 Task:  Click on Racing  Cup Series In the Cup Series click on  Pick Sheet Add name Ella Davis and  Email softage.5@softage.net In group 1 choose #24 William Byron In group 2 choose #5 Kyle Larson In group 3 choose #47 Ricky Stenhouse Jr In group 4 choose #54 Ty Gibbs In group 5 choose #43 Erik Jones Winning Manufacturer choose Ford In Tie Breaker choose #9 Chase Elliott Bonous driver choose #4 Kevin Harvick Submit pick sheet
Action: Mouse moved to (378, 207)
Screenshot: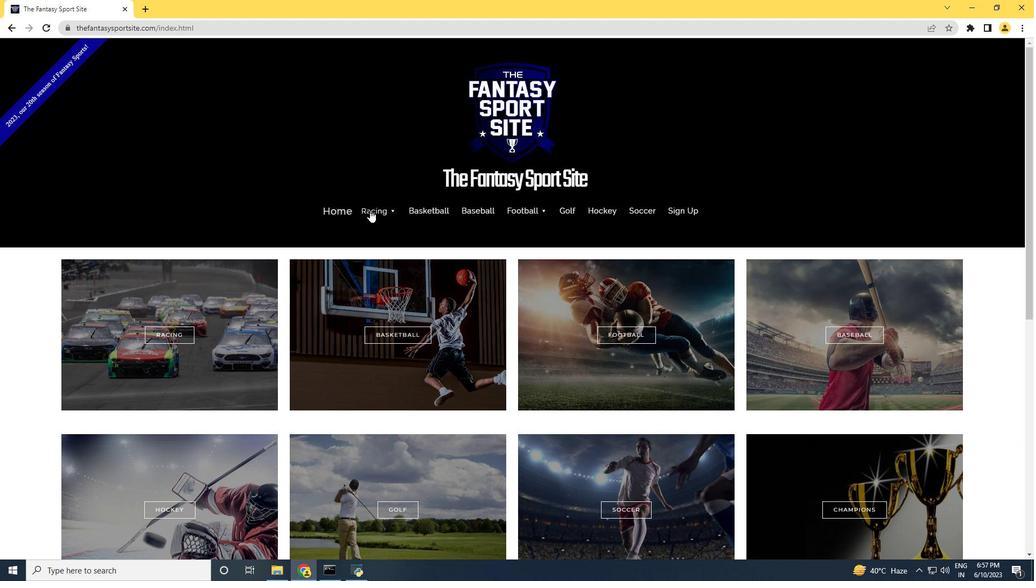
Action: Mouse pressed left at (378, 207)
Screenshot: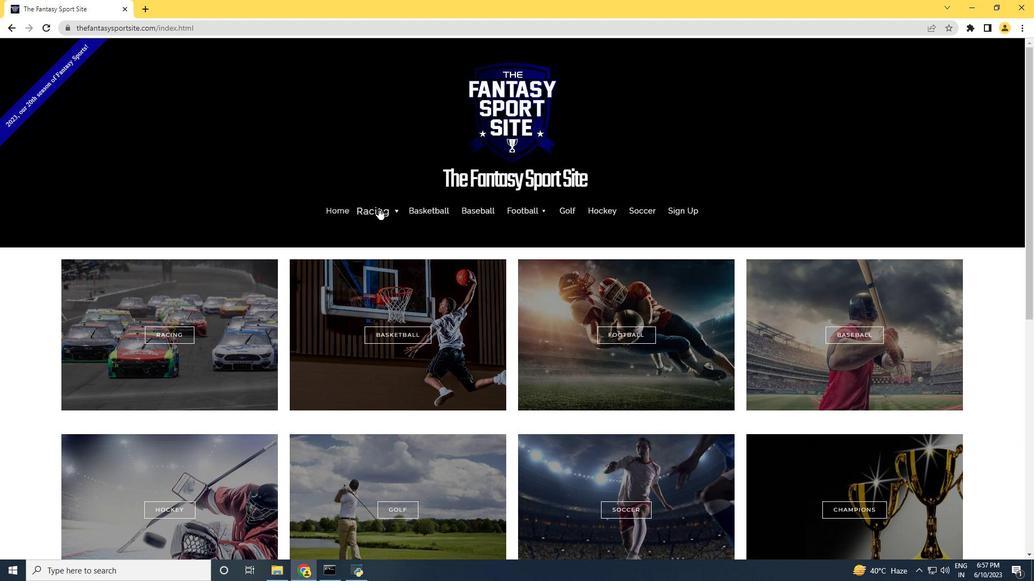 
Action: Mouse moved to (376, 243)
Screenshot: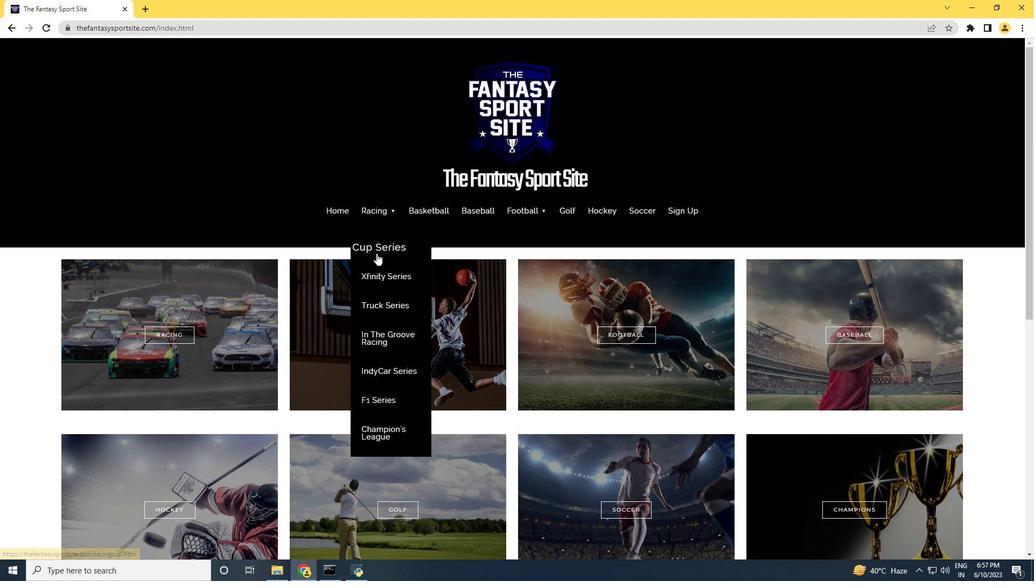 
Action: Mouse pressed left at (376, 243)
Screenshot: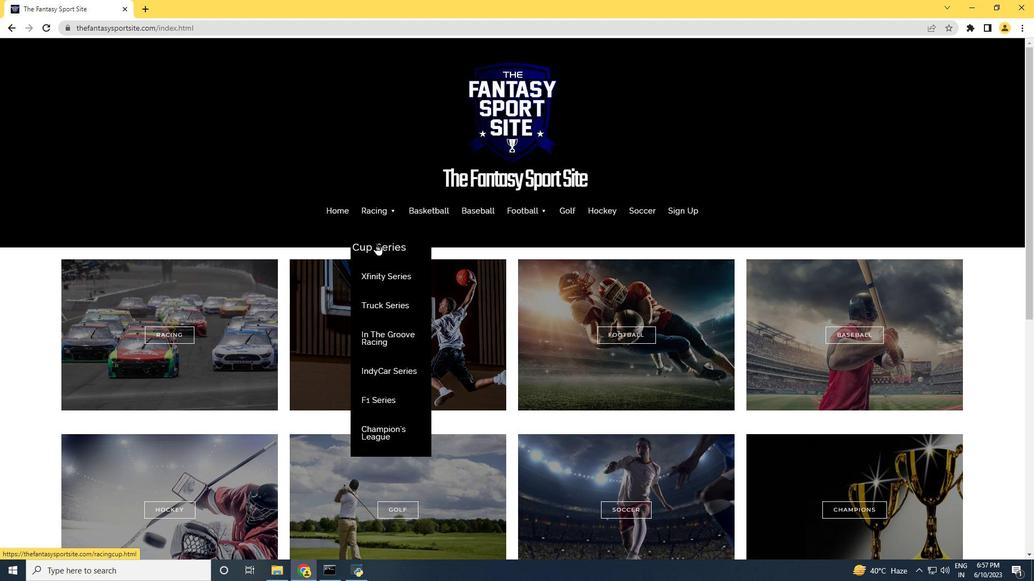 
Action: Mouse moved to (343, 277)
Screenshot: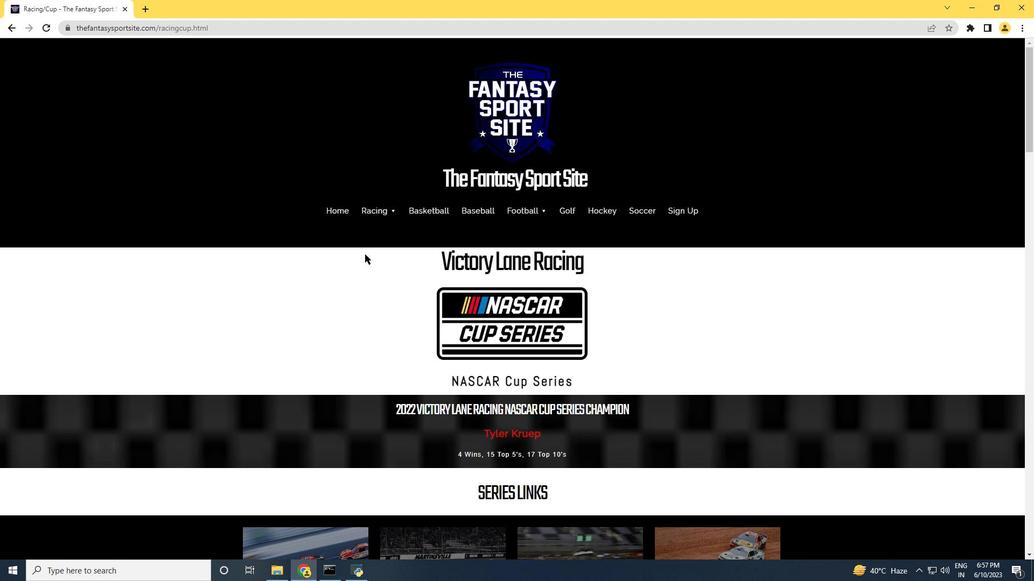 
Action: Mouse scrolled (343, 277) with delta (0, 0)
Screenshot: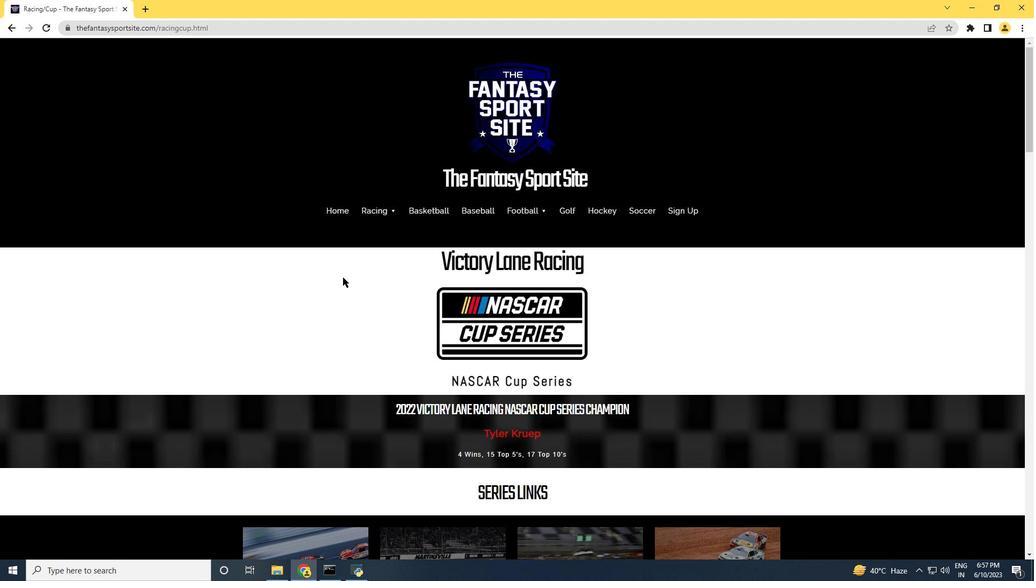 
Action: Mouse scrolled (343, 277) with delta (0, 0)
Screenshot: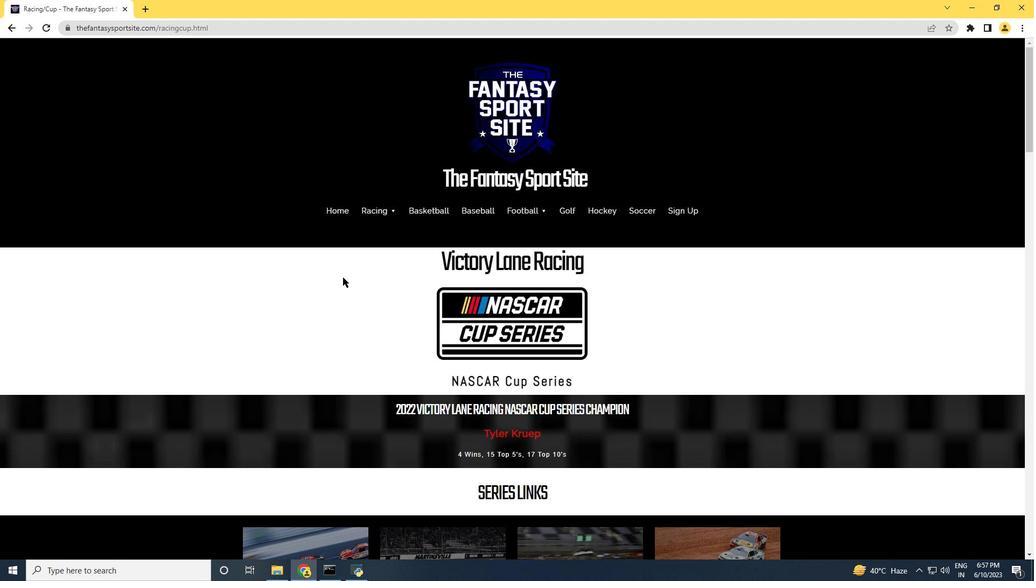 
Action: Mouse scrolled (343, 277) with delta (0, 0)
Screenshot: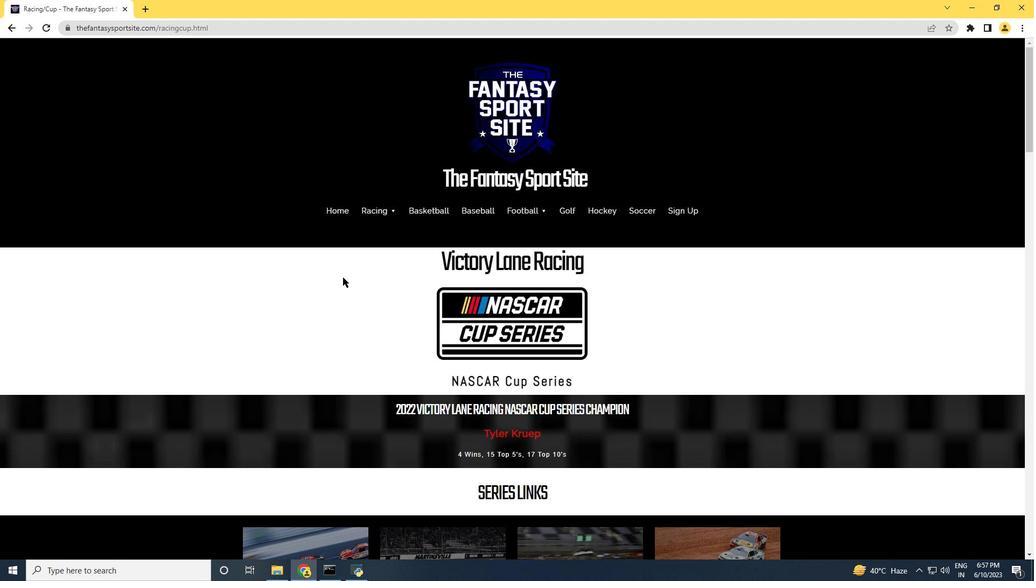 
Action: Mouse scrolled (343, 277) with delta (0, 0)
Screenshot: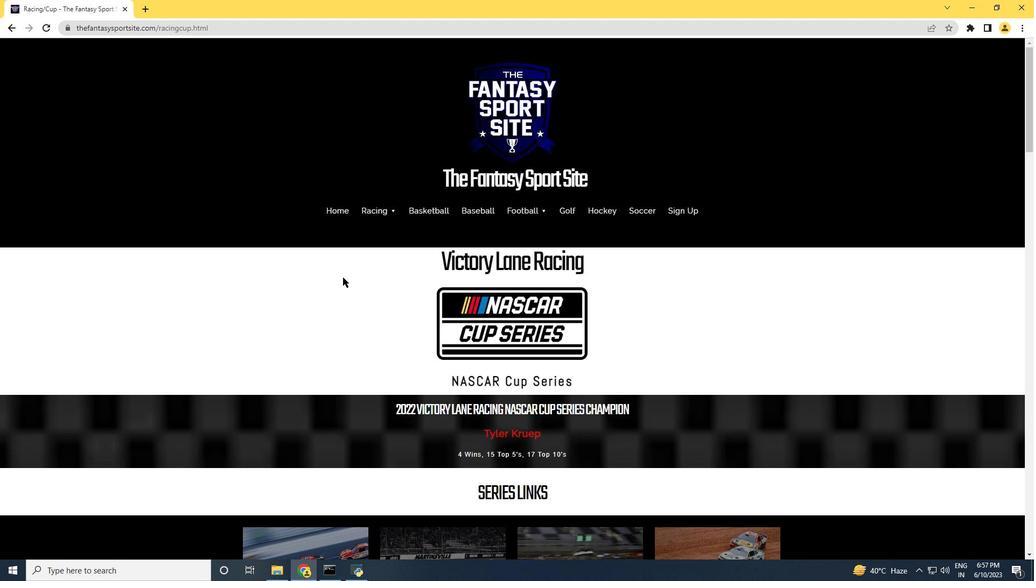 
Action: Mouse scrolled (343, 277) with delta (0, 0)
Screenshot: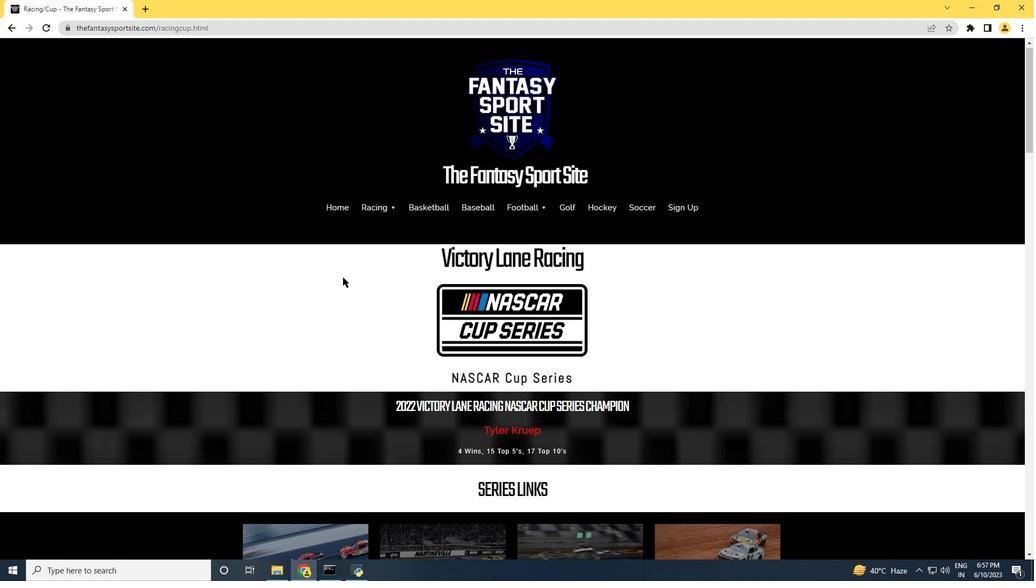 
Action: Mouse moved to (342, 277)
Screenshot: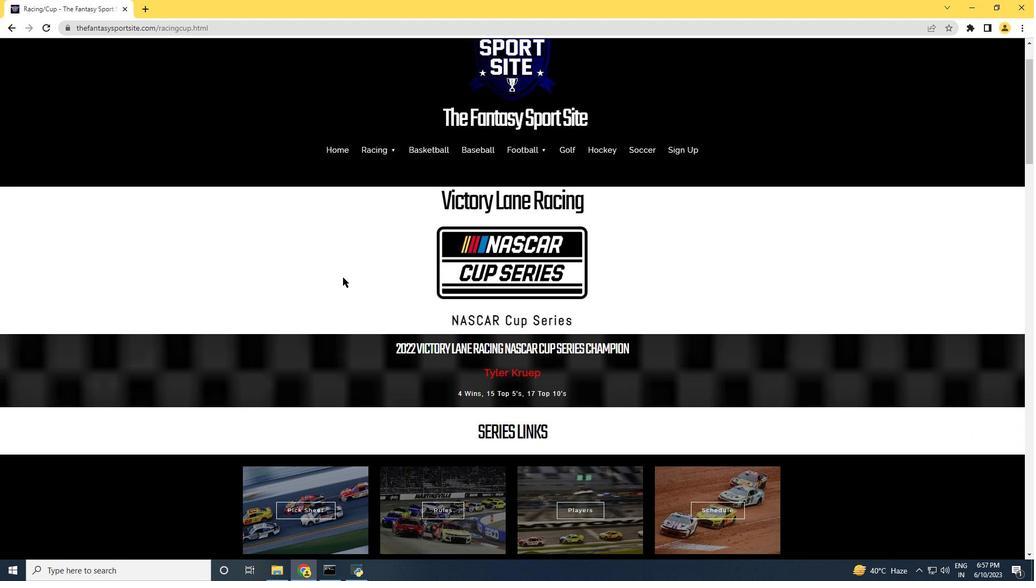 
Action: Mouse scrolled (342, 277) with delta (0, 0)
Screenshot: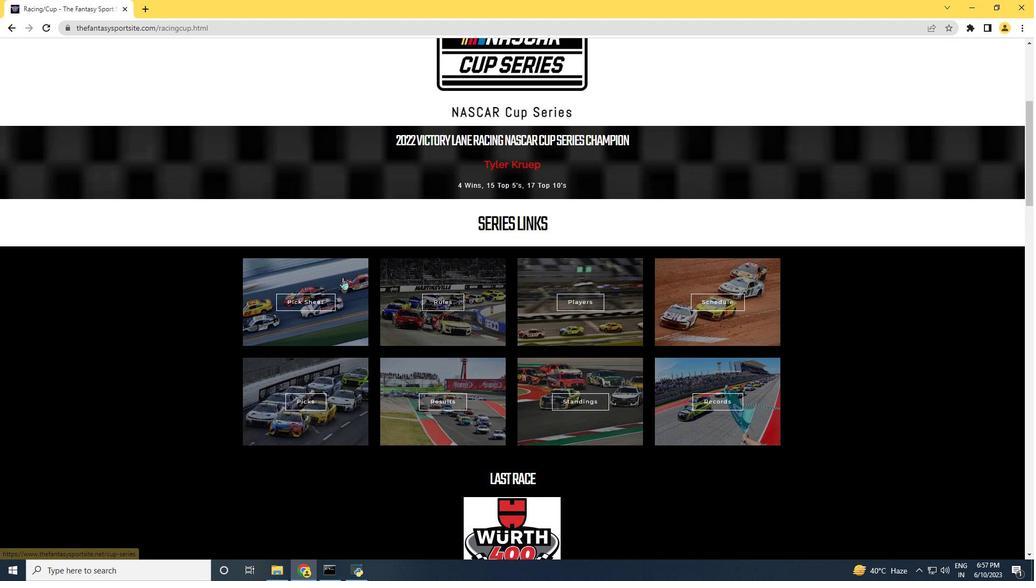 
Action: Mouse moved to (307, 253)
Screenshot: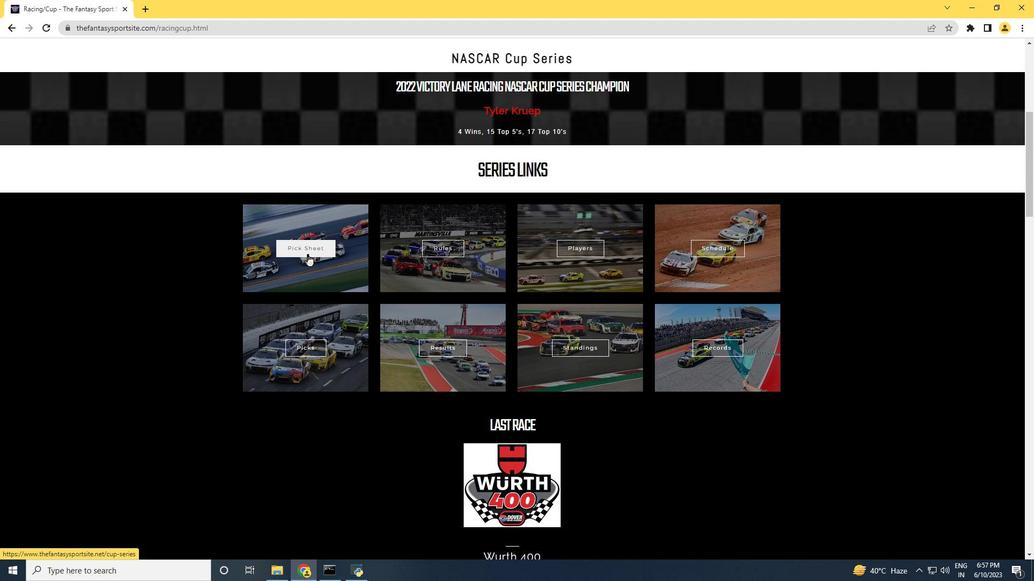 
Action: Mouse pressed left at (307, 253)
Screenshot: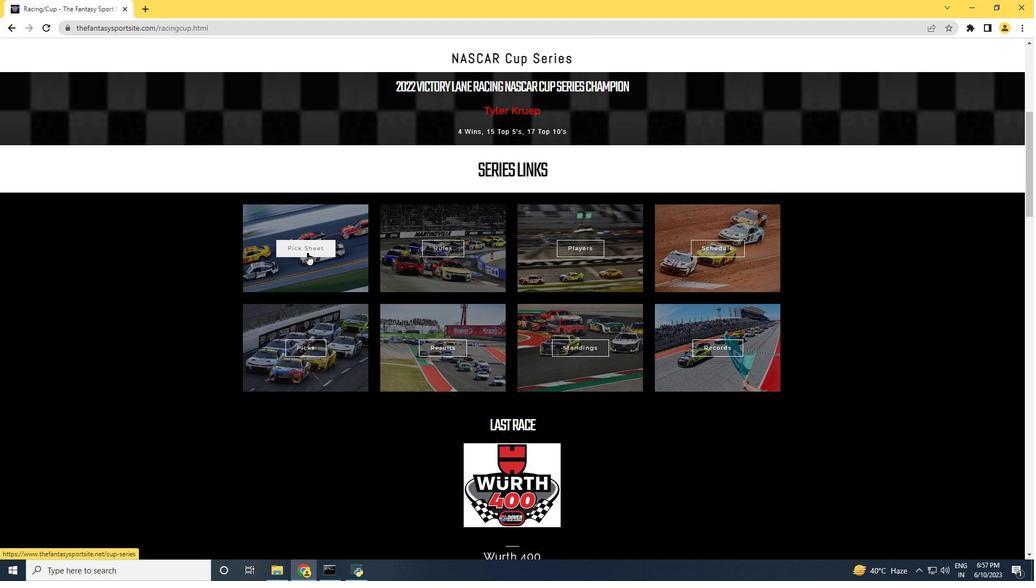 
Action: Mouse moved to (445, 380)
Screenshot: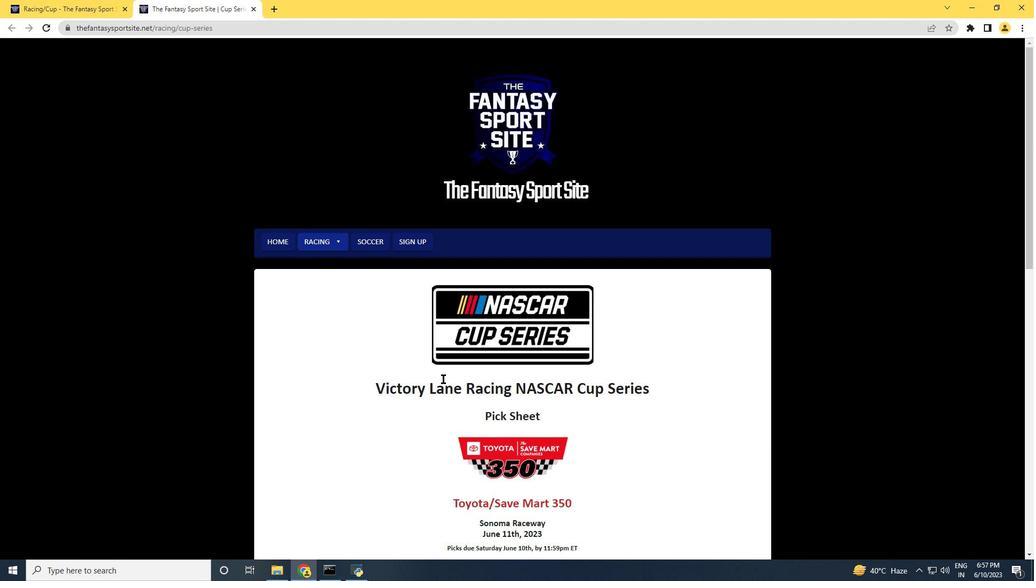 
Action: Mouse scrolled (445, 379) with delta (0, 0)
Screenshot: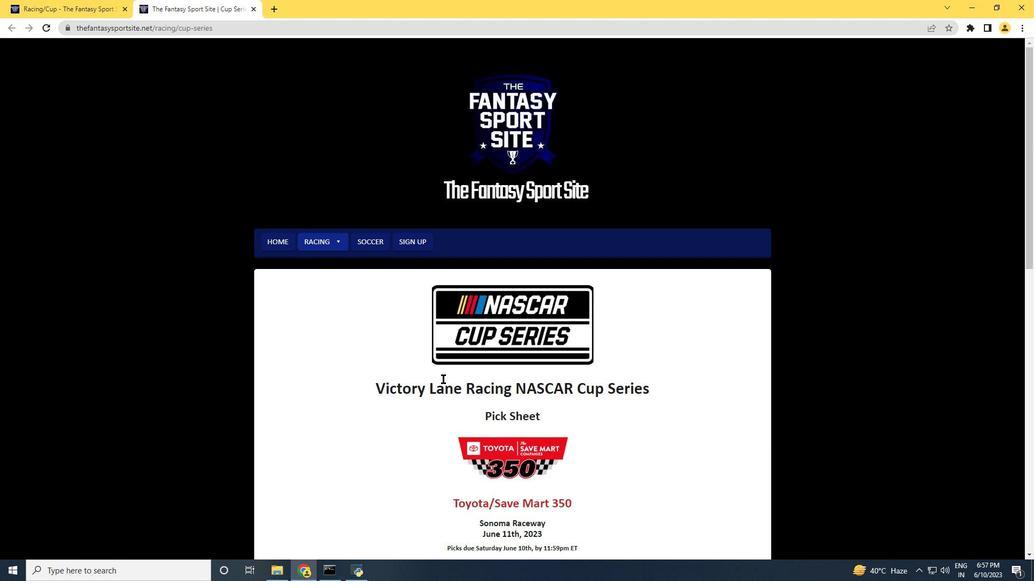 
Action: Mouse scrolled (445, 379) with delta (0, 0)
Screenshot: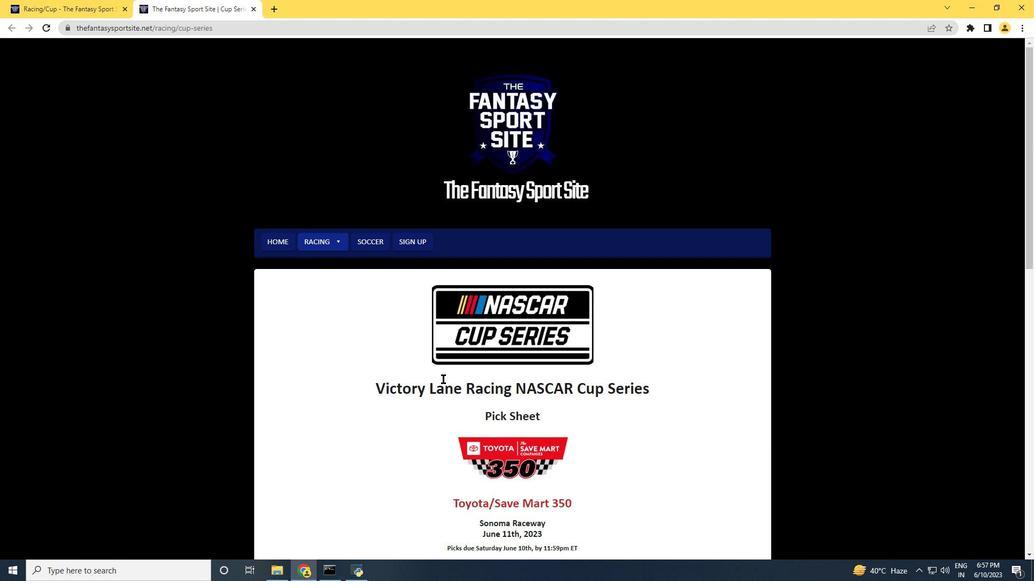 
Action: Mouse moved to (445, 377)
Screenshot: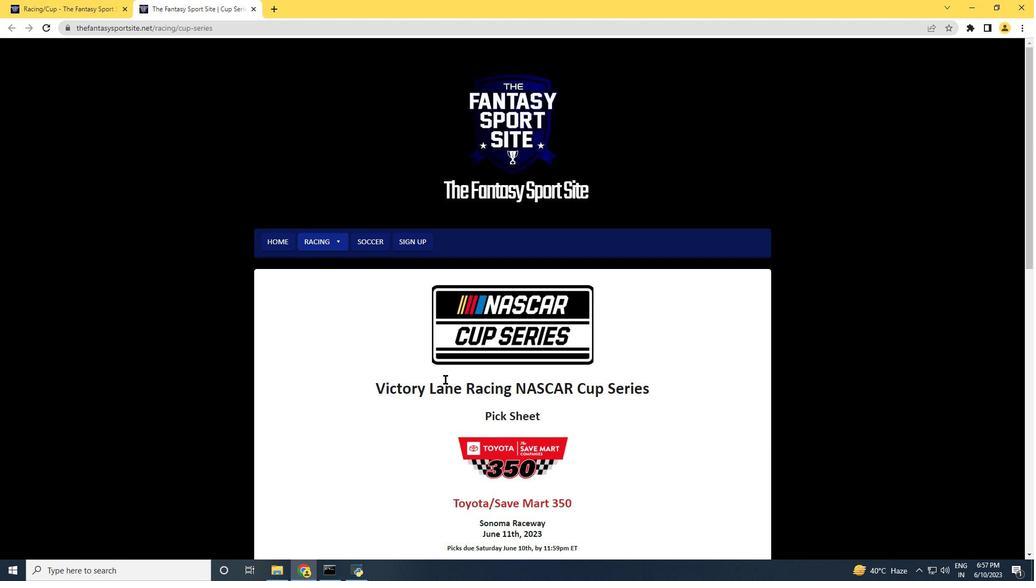 
Action: Mouse scrolled (445, 377) with delta (0, 0)
Screenshot: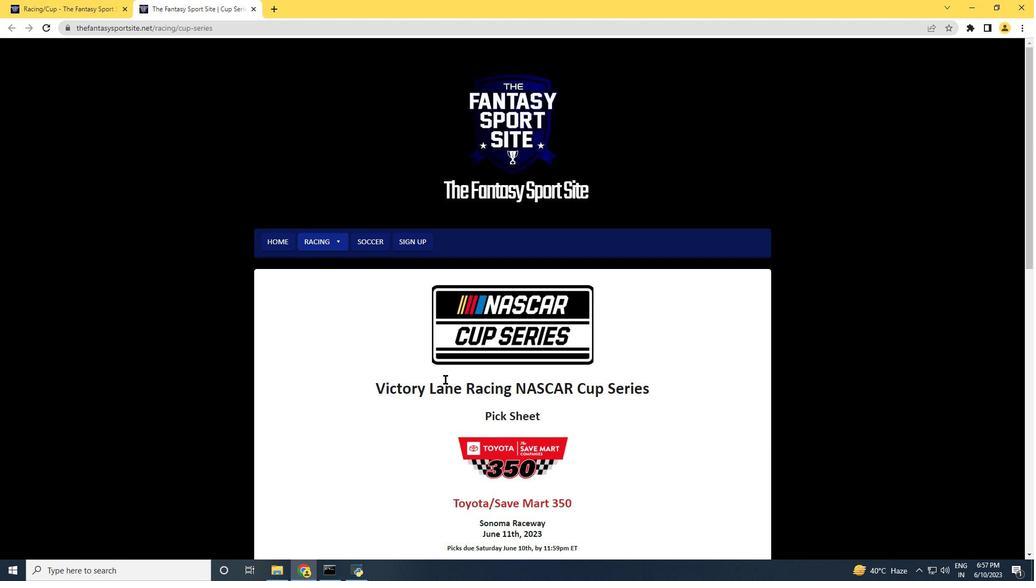 
Action: Mouse moved to (445, 375)
Screenshot: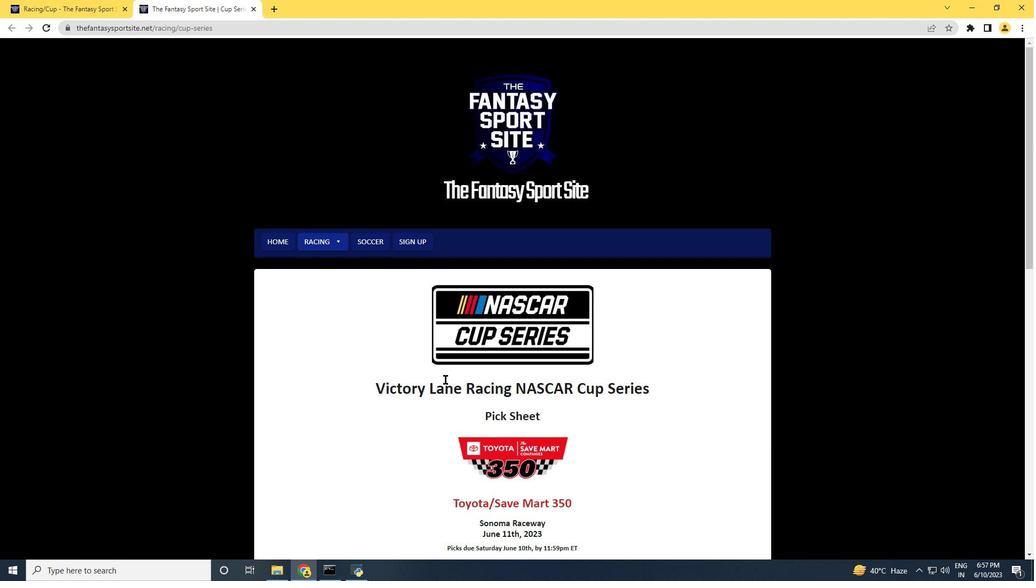 
Action: Mouse scrolled (445, 374) with delta (0, 0)
Screenshot: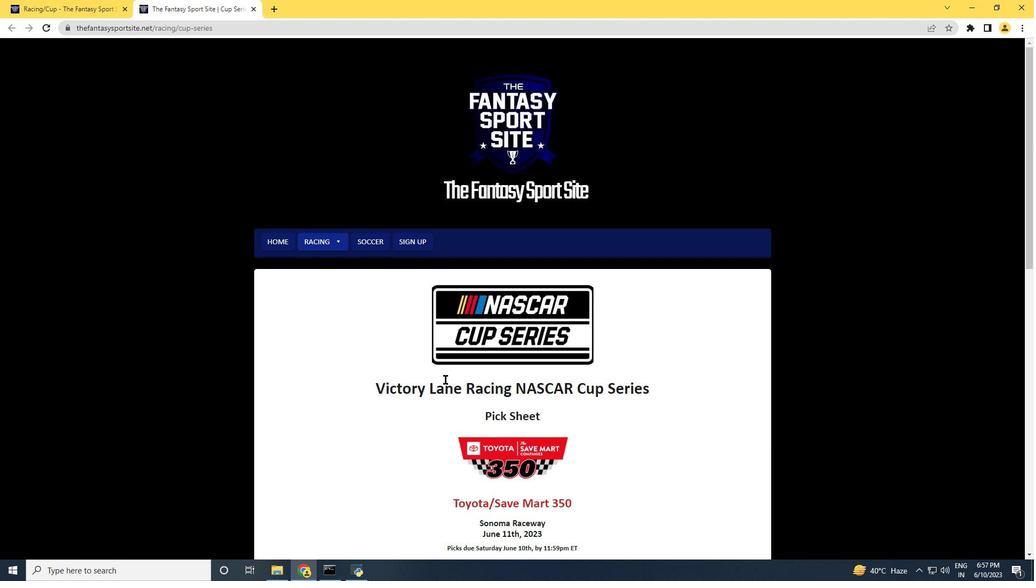 
Action: Mouse moved to (412, 351)
Screenshot: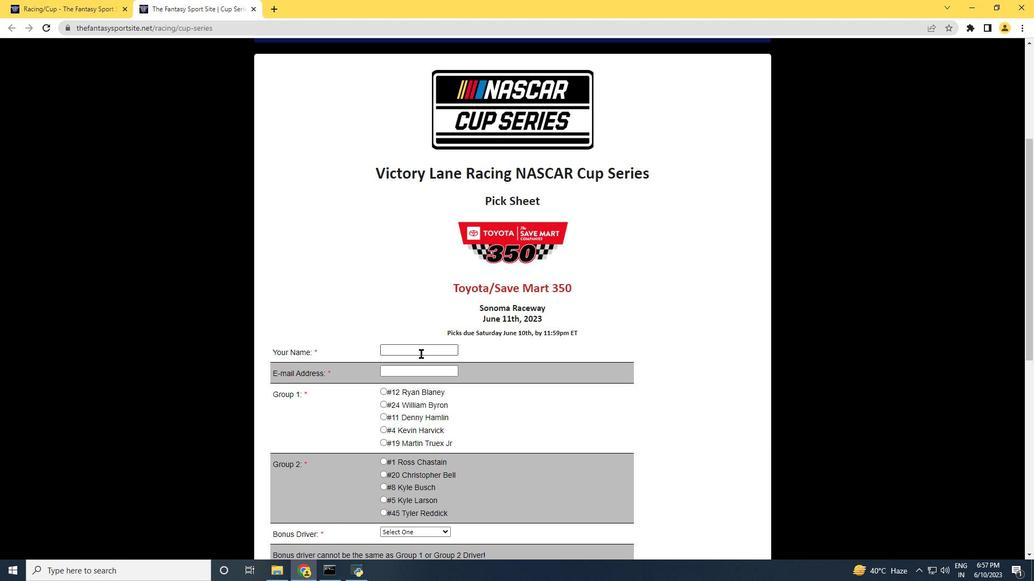 
Action: Mouse pressed left at (412, 351)
Screenshot: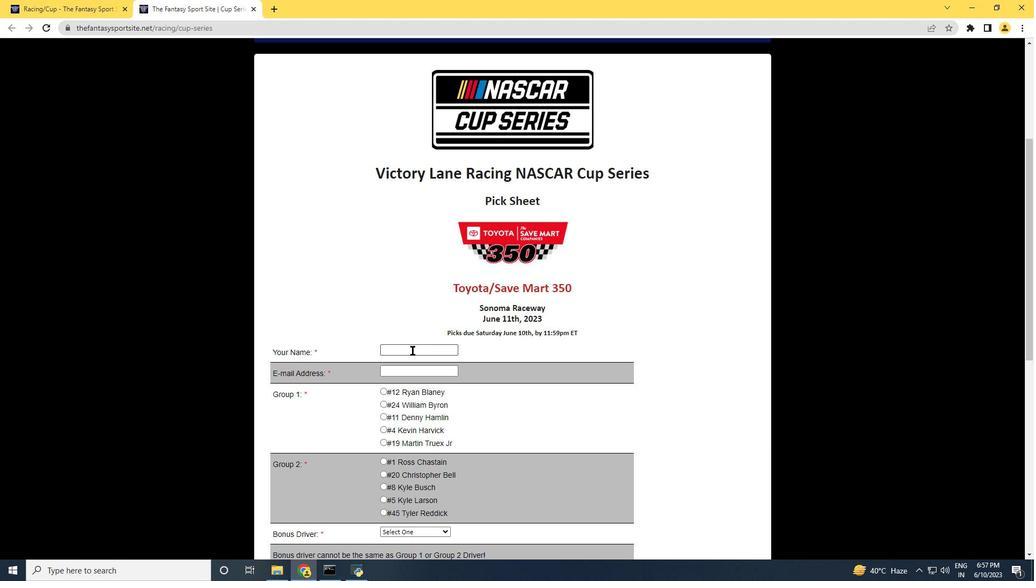 
Action: Mouse moved to (403, 353)
Screenshot: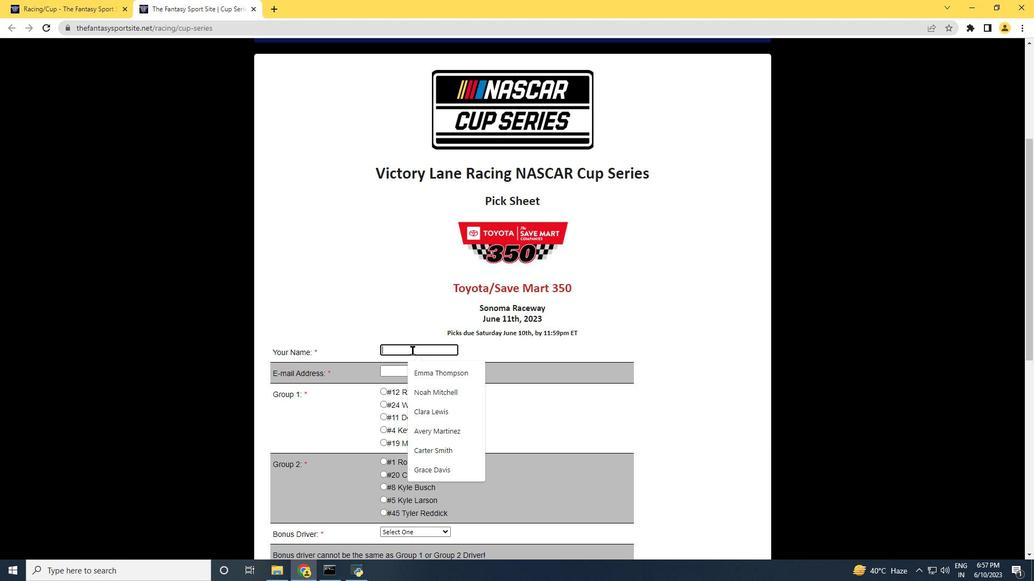 
Action: Key pressed <Key.shift><Key.shift><Key.shift><Key.shift><Key.shift><Key.shift><Key.shift><Key.shift><Key.shift><Key.shift>Ella<Key.space><Key.shift>Davis<Key.tab>softage.5<Key.shift>@softage.net<Key.tab>
Screenshot: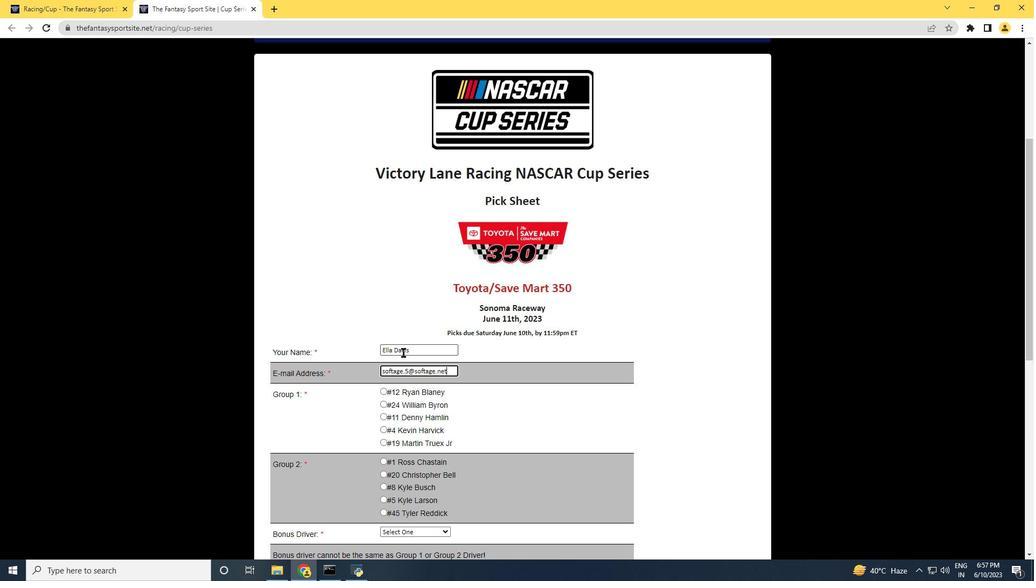 
Action: Mouse moved to (383, 403)
Screenshot: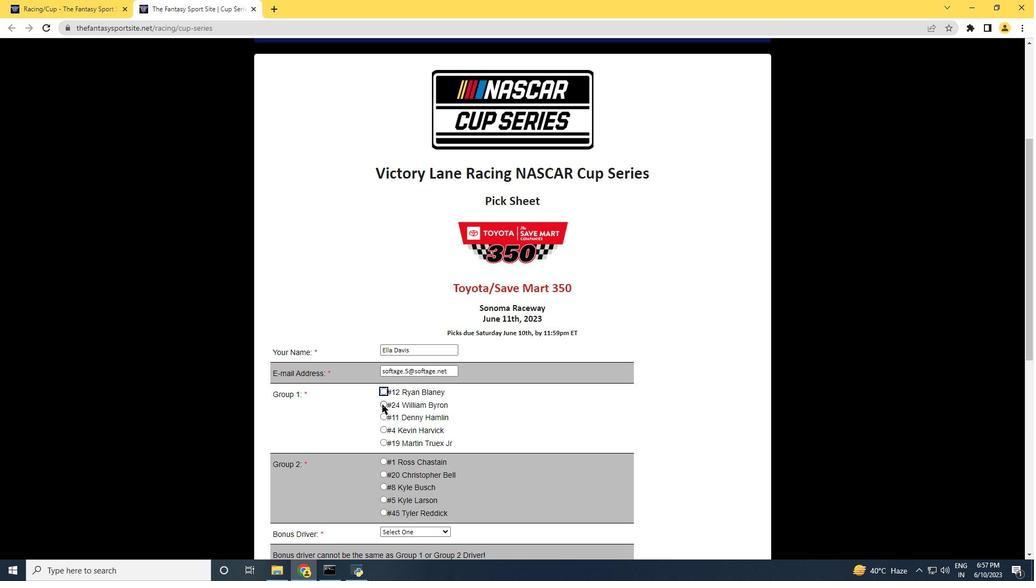 
Action: Mouse pressed left at (383, 403)
Screenshot: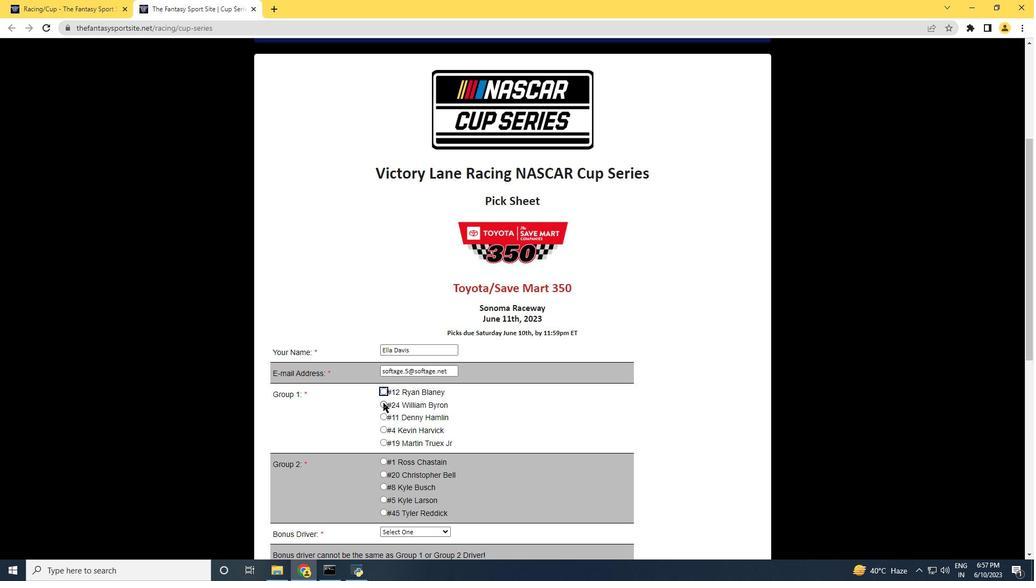 
Action: Mouse scrolled (383, 402) with delta (0, 0)
Screenshot: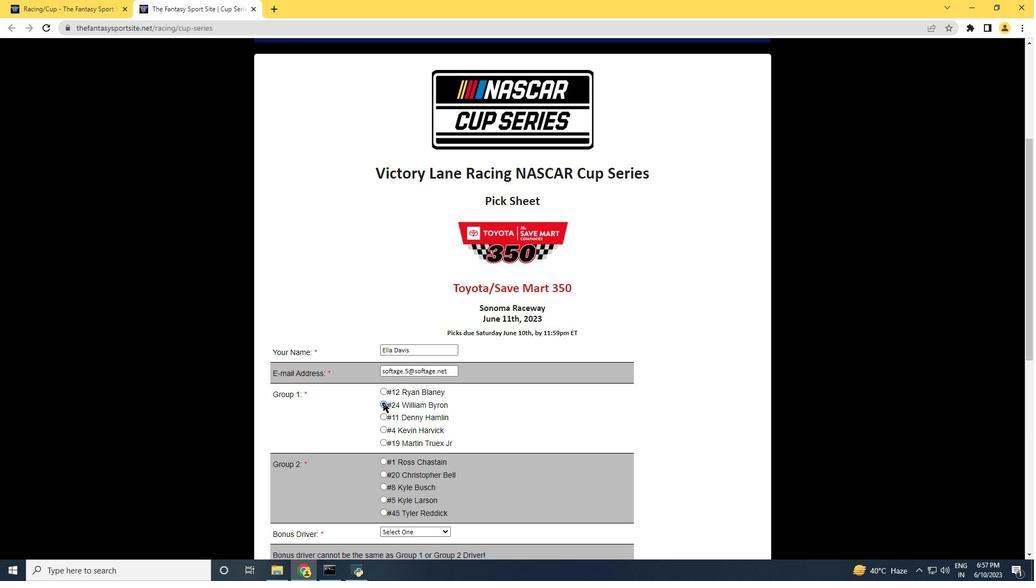
Action: Mouse scrolled (383, 402) with delta (0, 0)
Screenshot: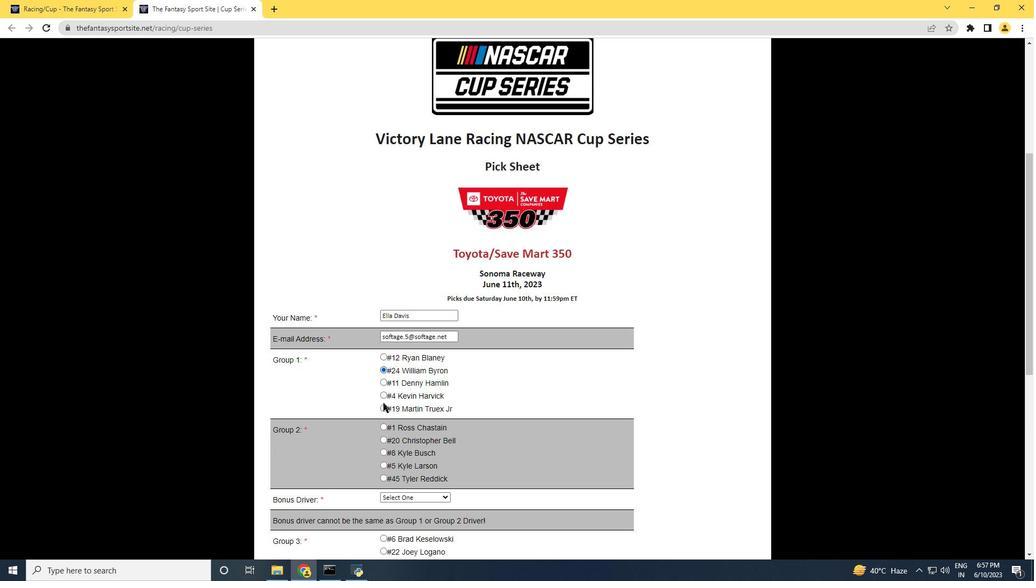 
Action: Mouse moved to (384, 390)
Screenshot: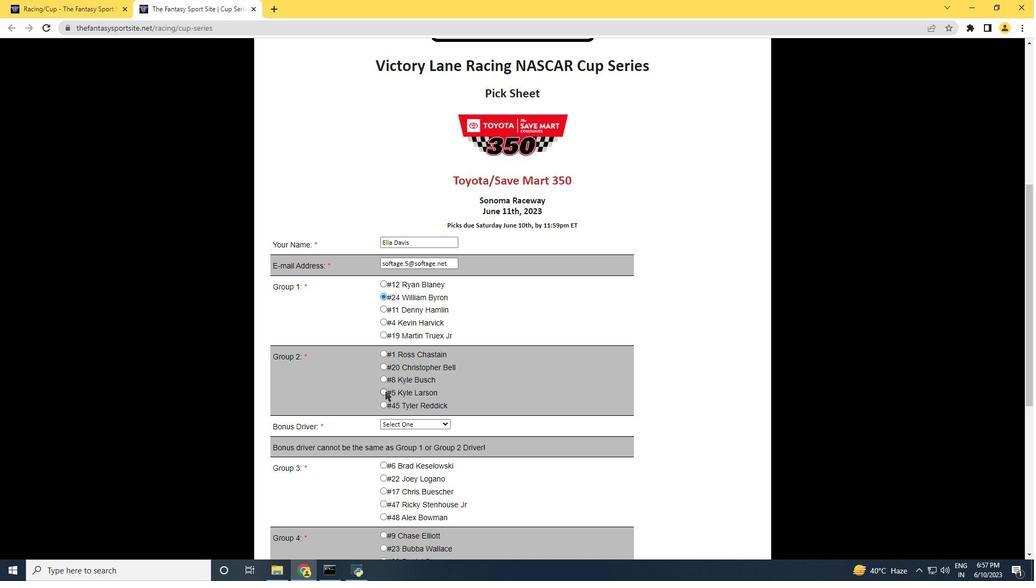 
Action: Mouse pressed left at (384, 390)
Screenshot: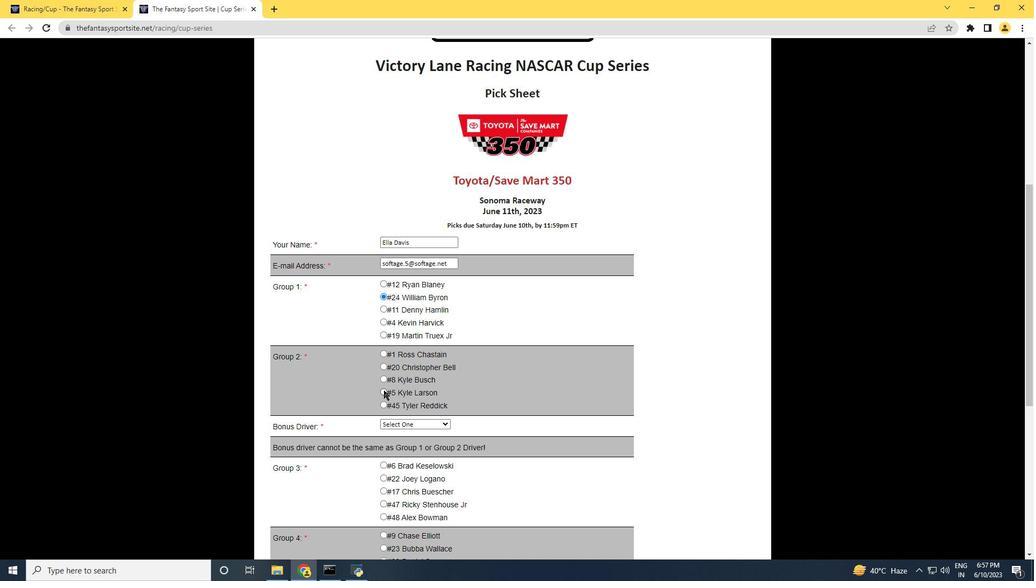 
Action: Mouse scrolled (384, 390) with delta (0, 0)
Screenshot: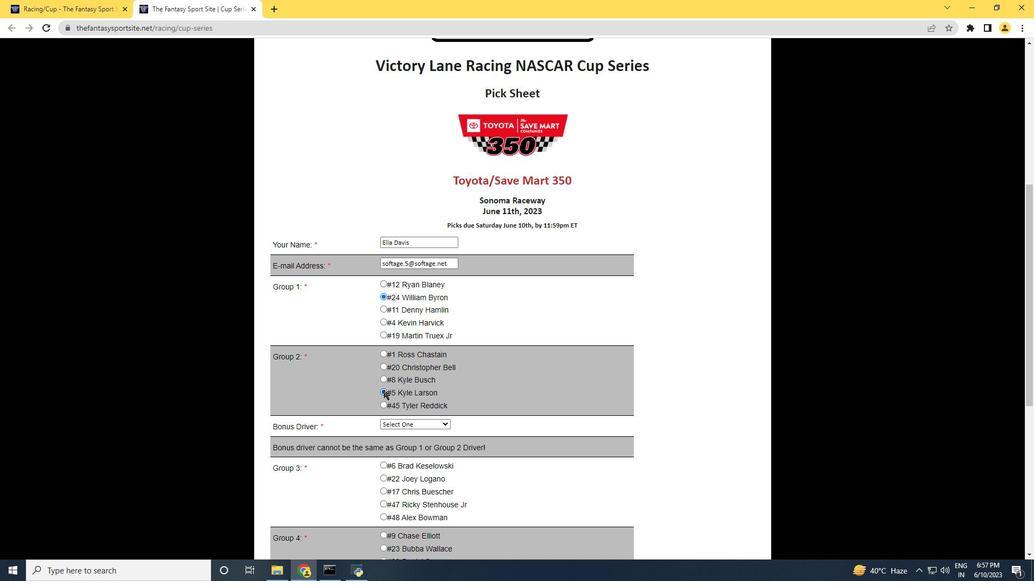 
Action: Mouse moved to (409, 372)
Screenshot: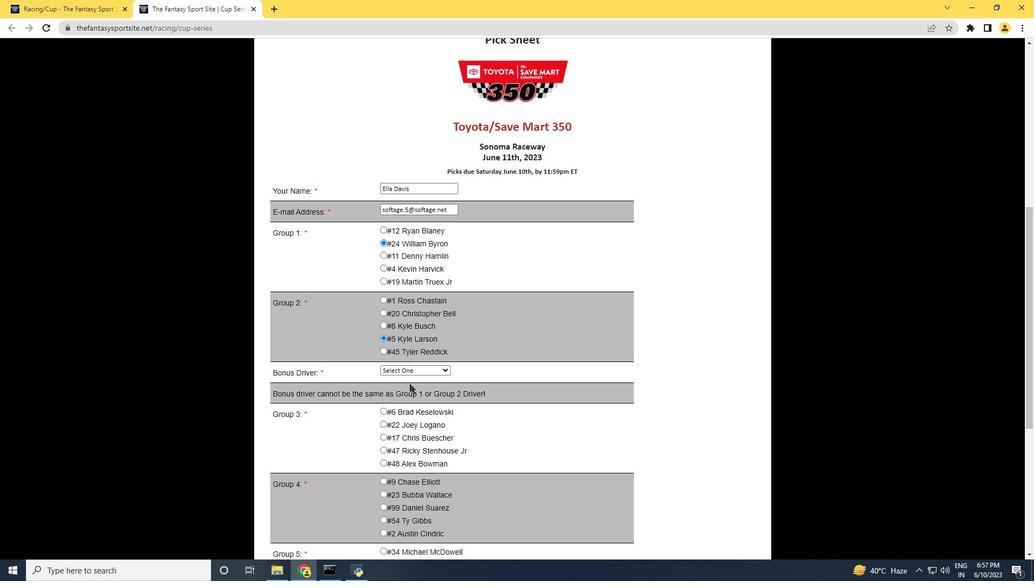 
Action: Mouse pressed left at (409, 372)
Screenshot: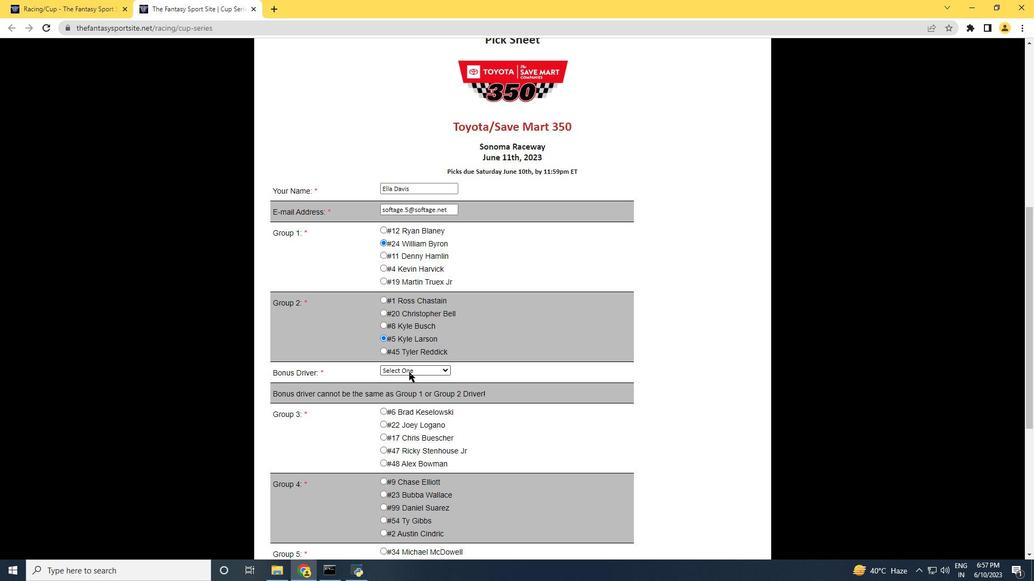 
Action: Mouse moved to (404, 416)
Screenshot: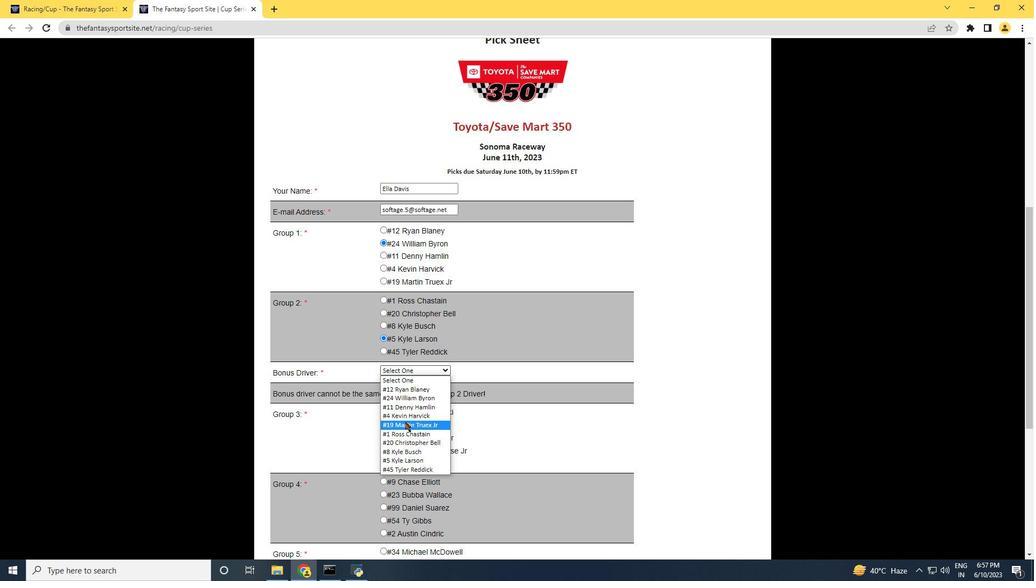 
Action: Mouse pressed left at (404, 416)
Screenshot: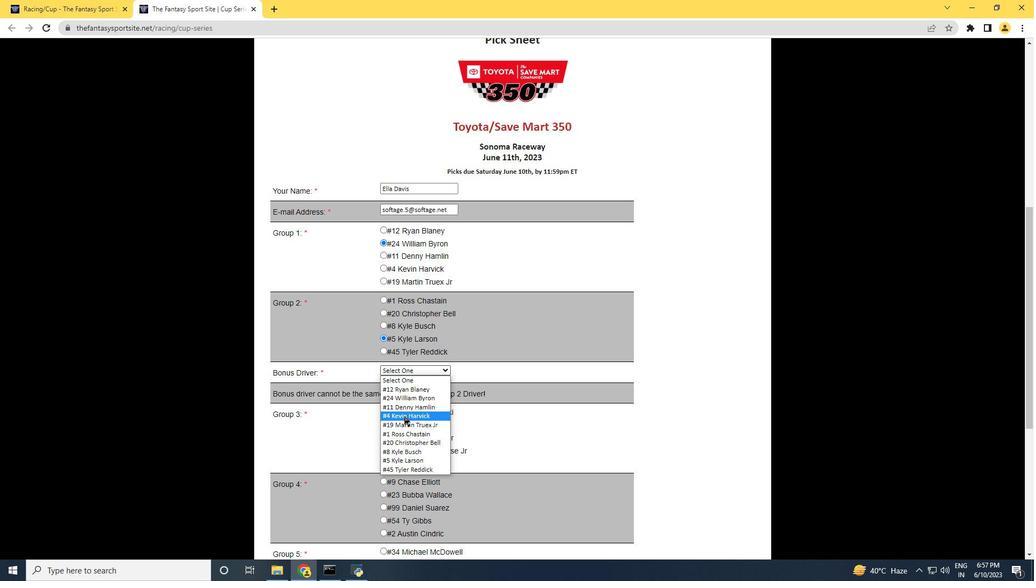 
Action: Mouse moved to (357, 423)
Screenshot: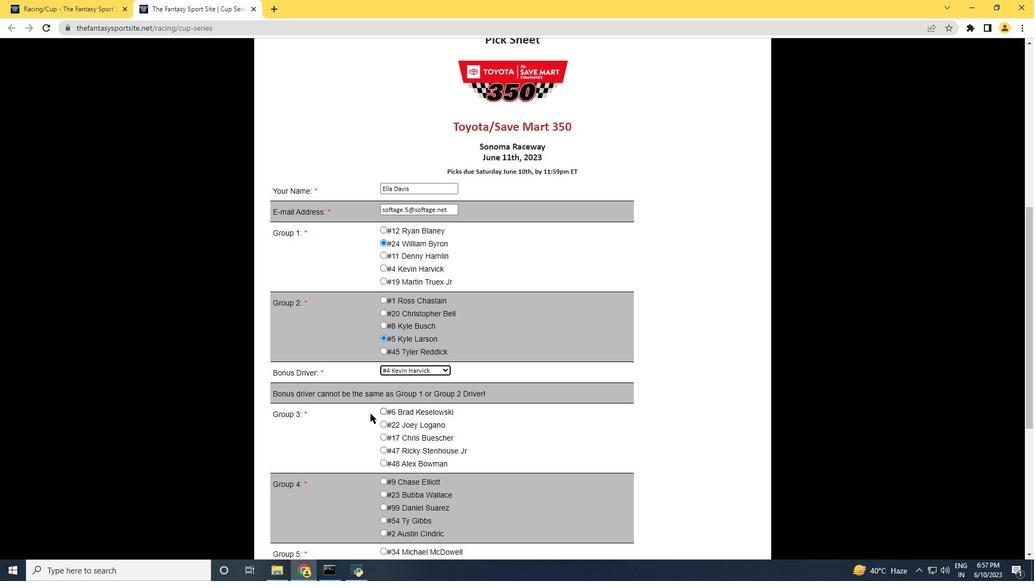
Action: Mouse pressed left at (357, 423)
Screenshot: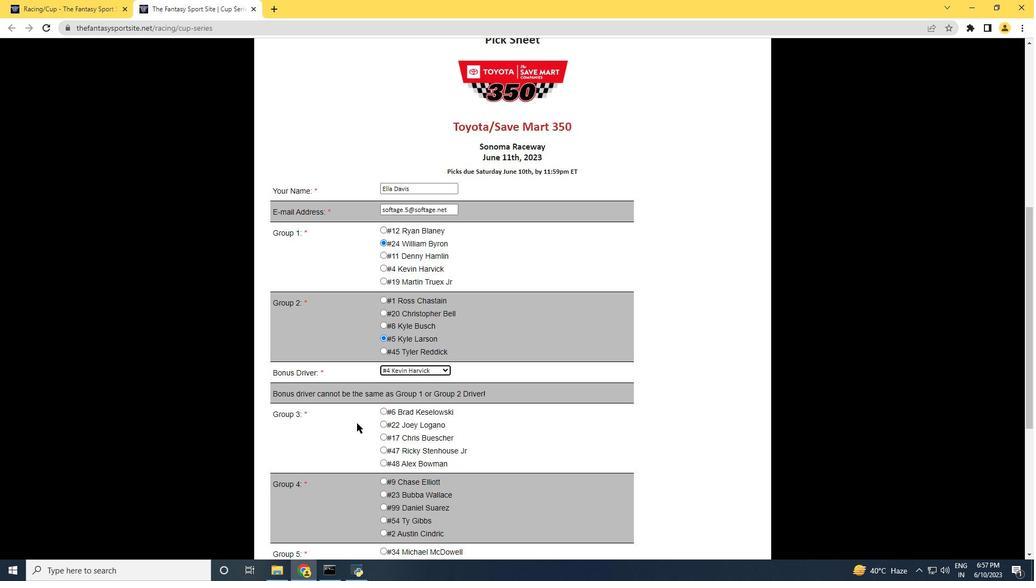 
Action: Mouse scrolled (357, 423) with delta (0, 0)
Screenshot: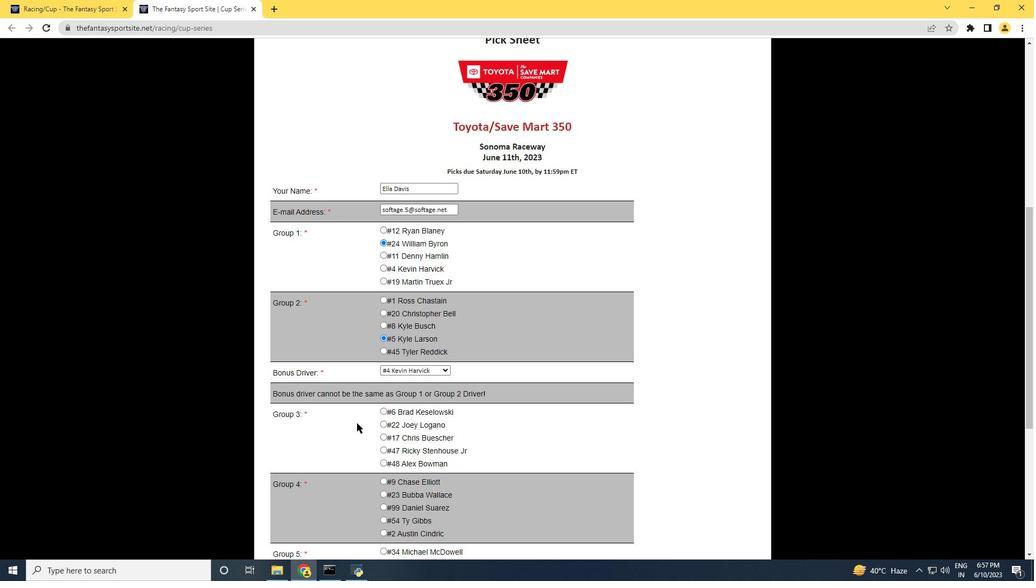 
Action: Mouse moved to (386, 398)
Screenshot: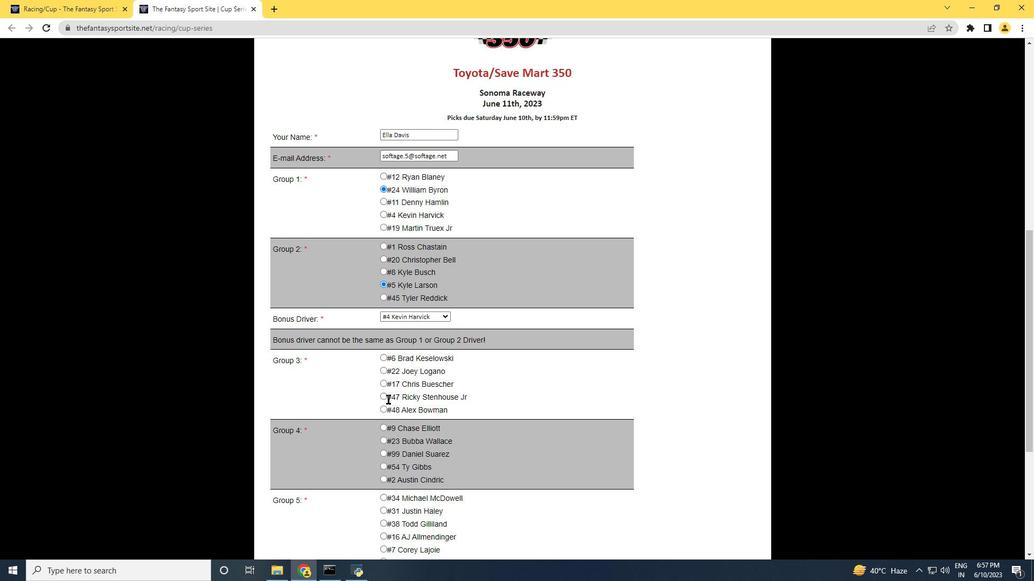 
Action: Mouse pressed left at (386, 398)
Screenshot: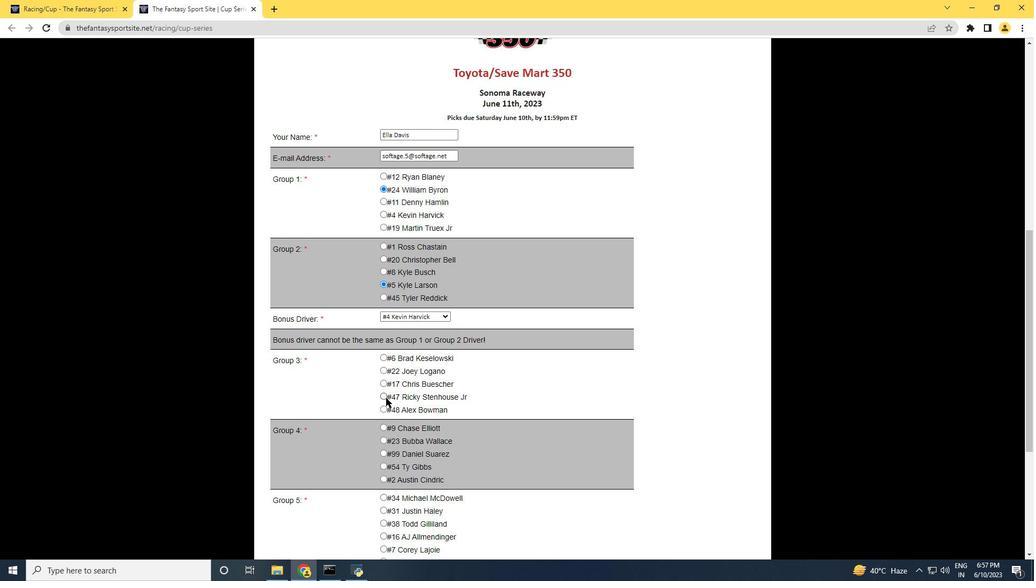 
Action: Mouse moved to (356, 421)
Screenshot: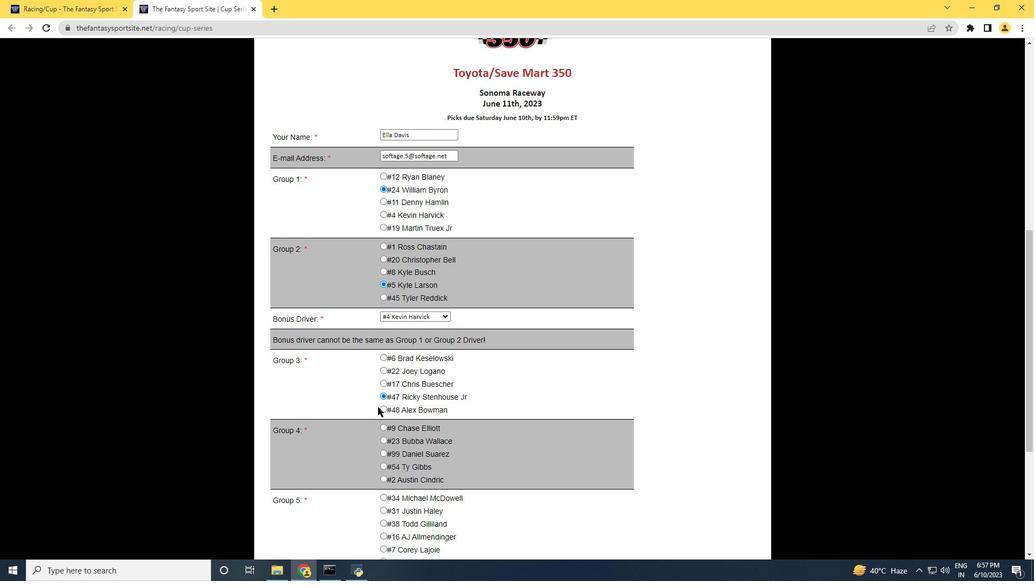 
Action: Mouse scrolled (356, 420) with delta (0, 0)
Screenshot: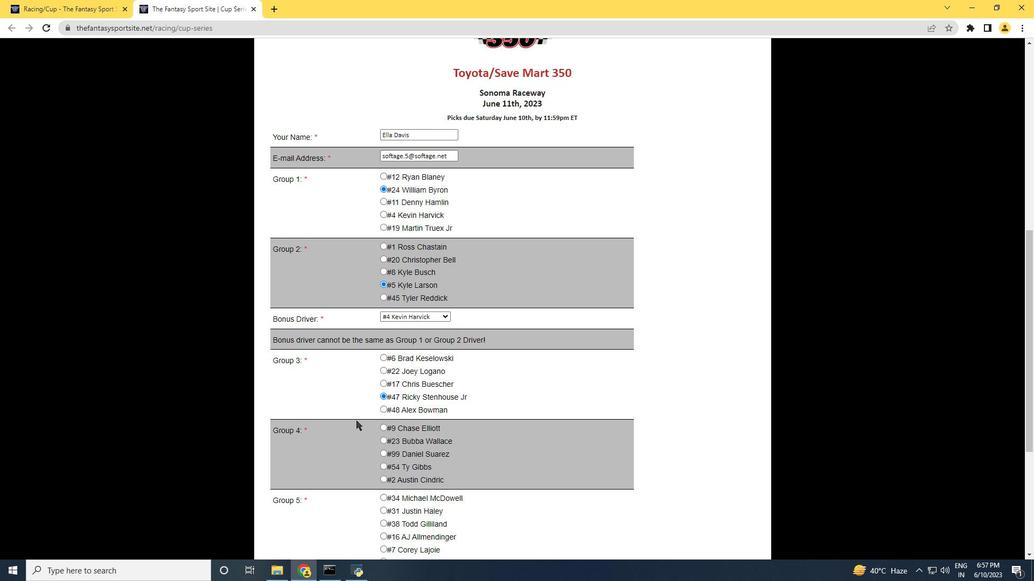 
Action: Mouse moved to (385, 413)
Screenshot: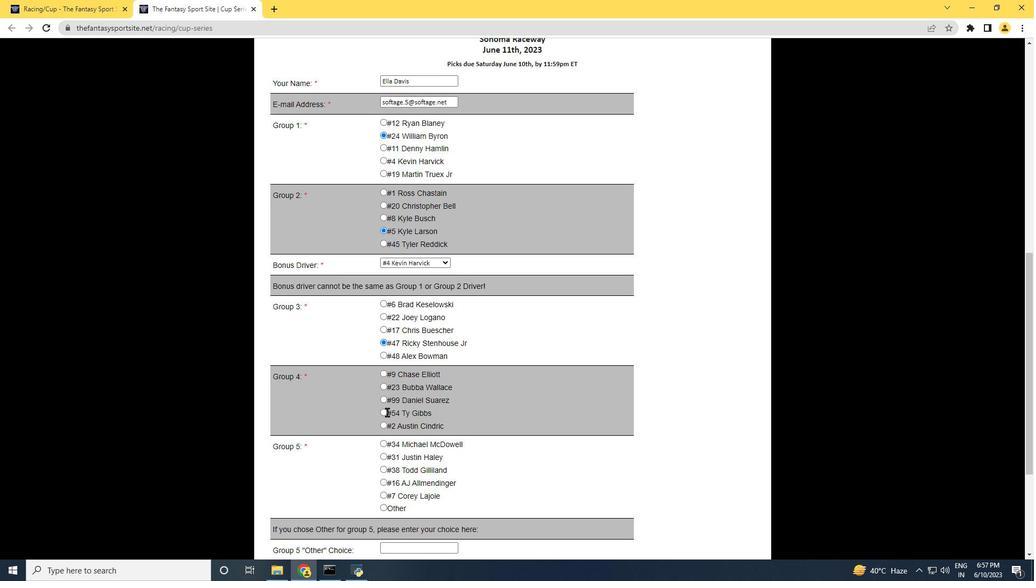 
Action: Mouse pressed left at (385, 413)
Screenshot: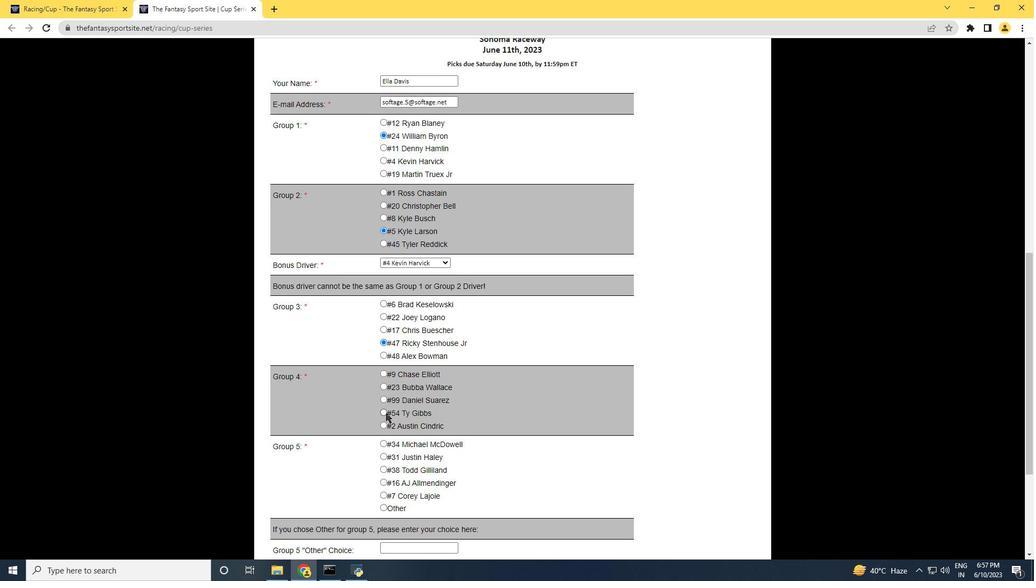 
Action: Mouse moved to (355, 419)
Screenshot: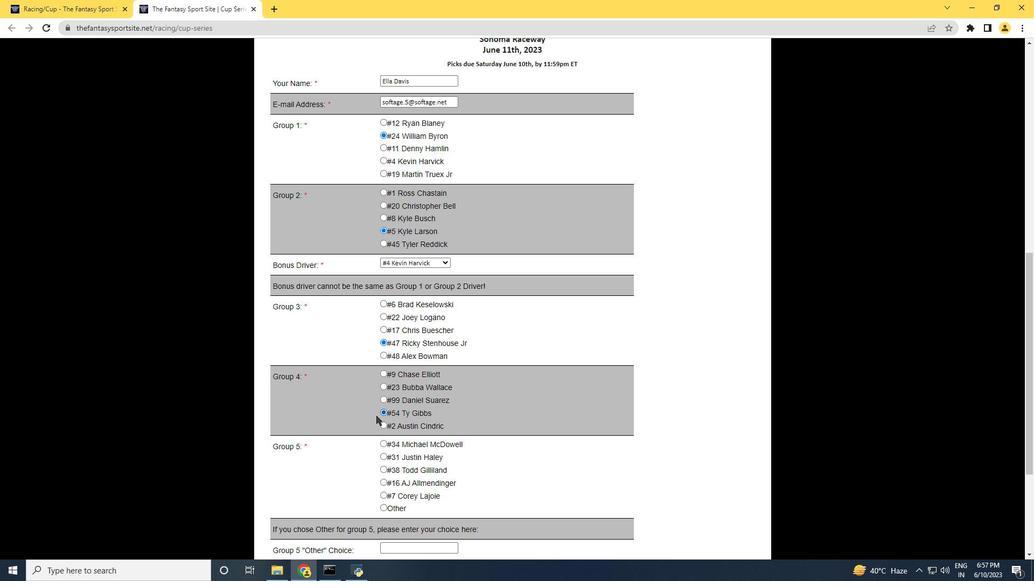 
Action: Mouse scrolled (355, 418) with delta (0, 0)
Screenshot: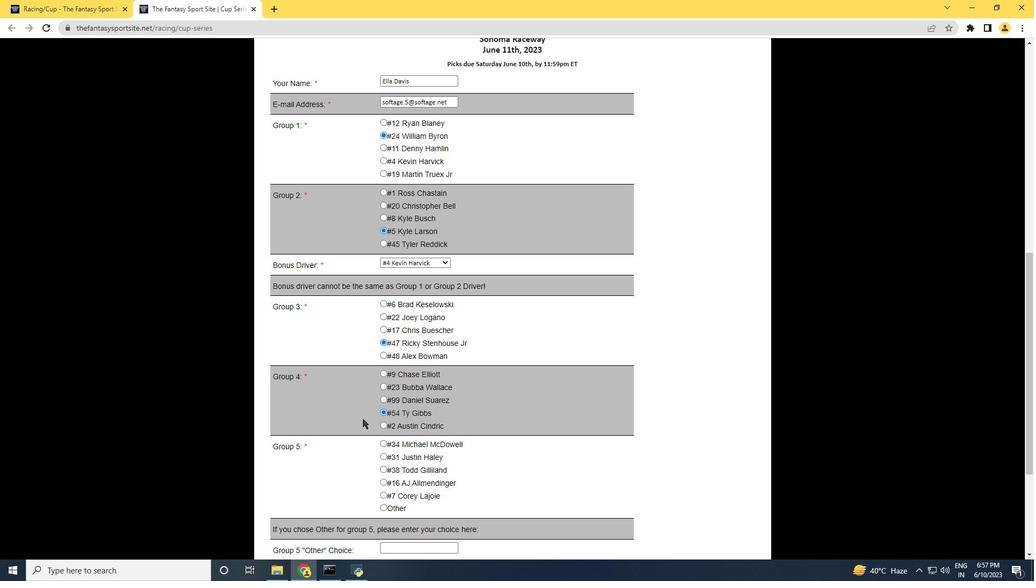 
Action: Mouse scrolled (355, 418) with delta (0, 0)
Screenshot: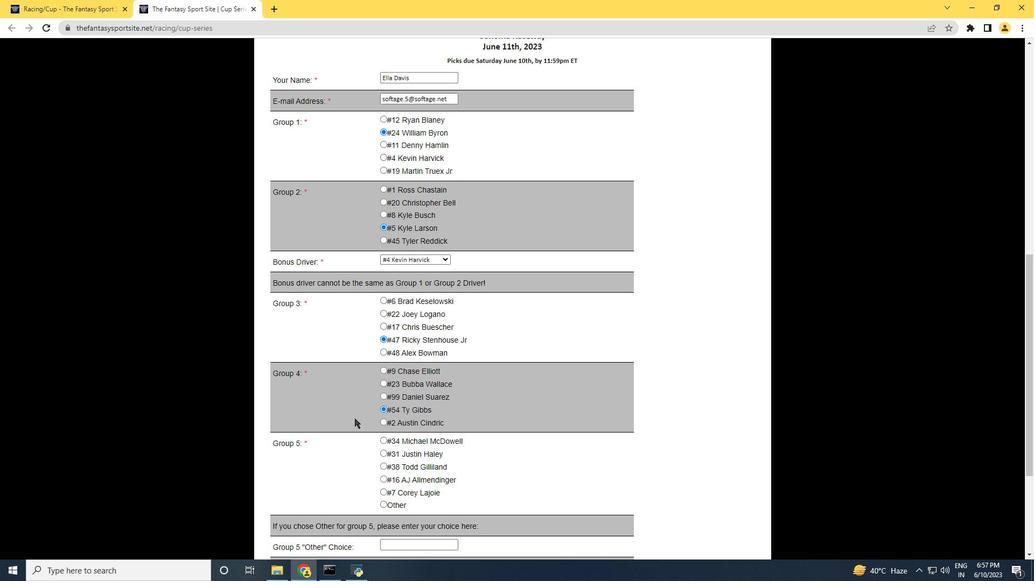 
Action: Mouse moved to (384, 387)
Screenshot: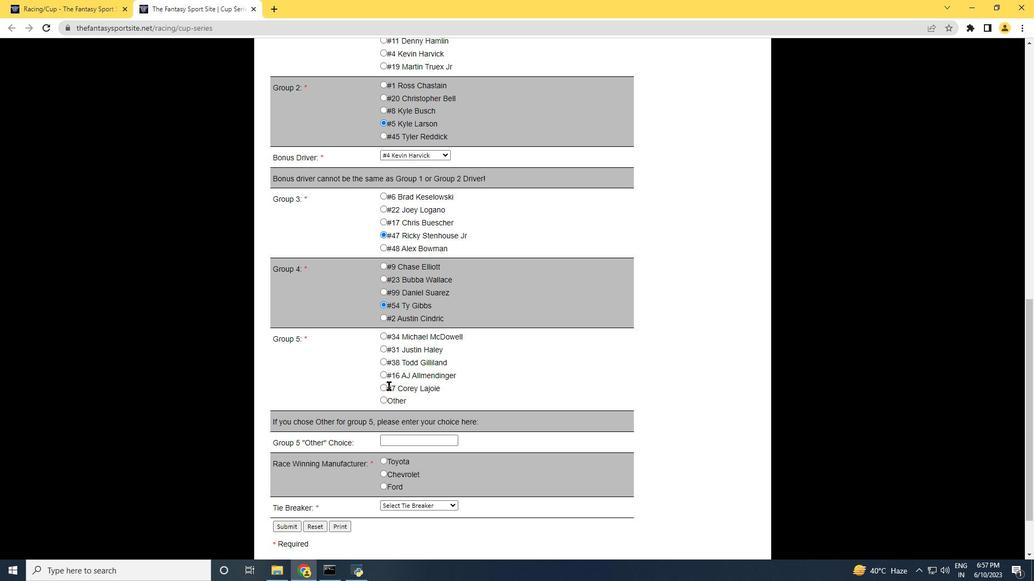 
Action: Mouse pressed left at (384, 387)
Screenshot: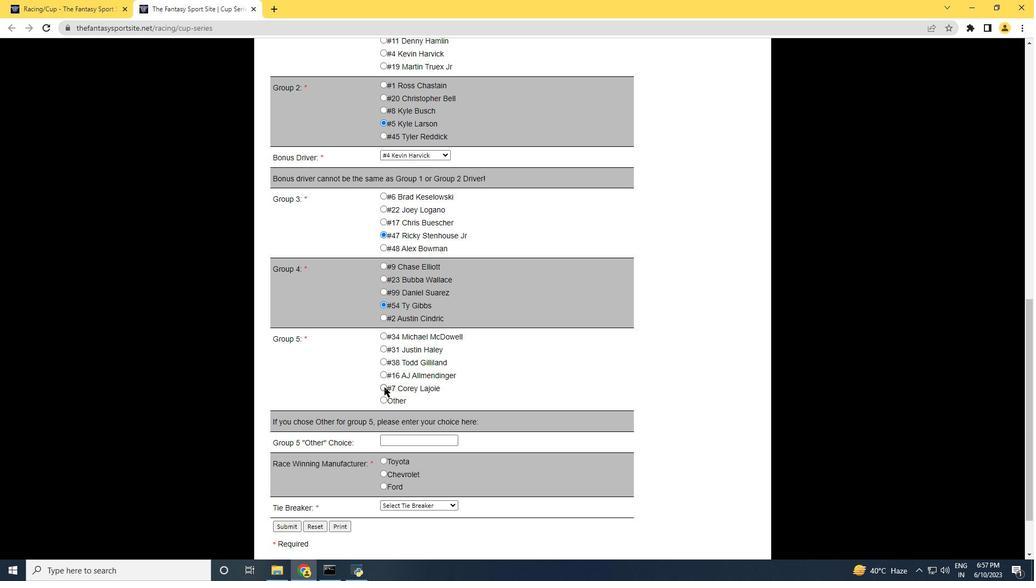 
Action: Mouse moved to (352, 405)
Screenshot: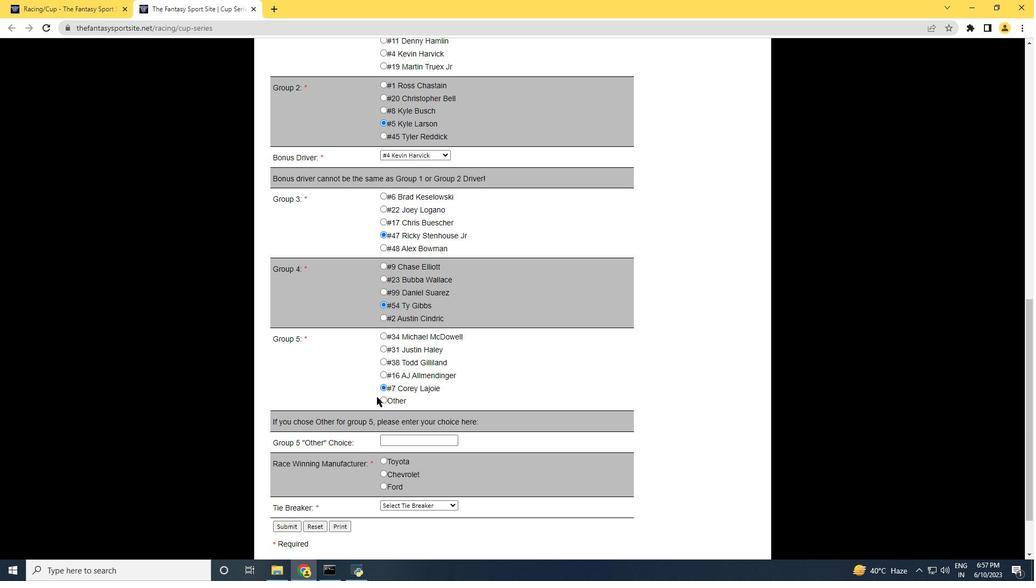 
Action: Mouse scrolled (352, 404) with delta (0, 0)
Screenshot: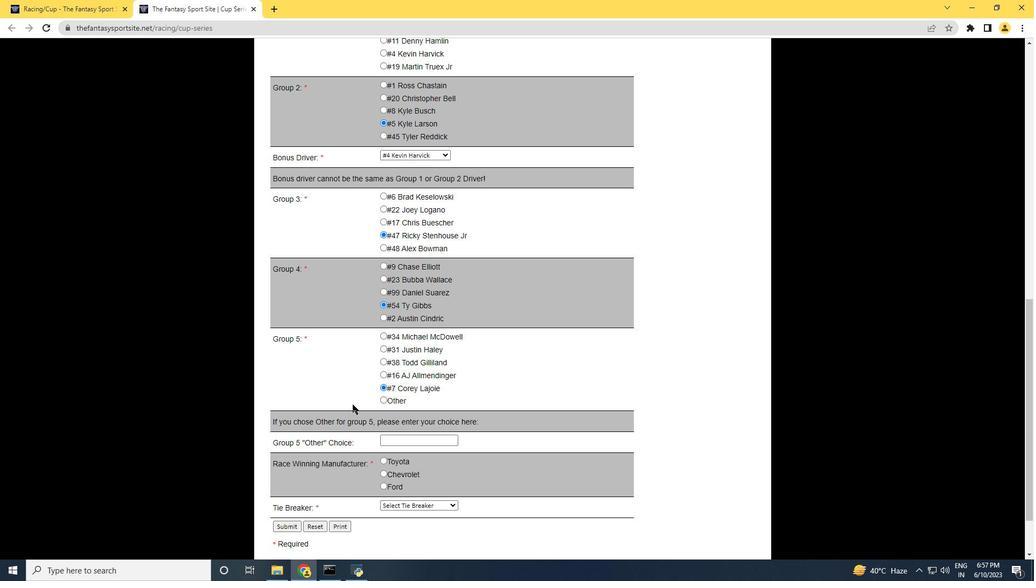 
Action: Mouse scrolled (352, 404) with delta (0, 0)
Screenshot: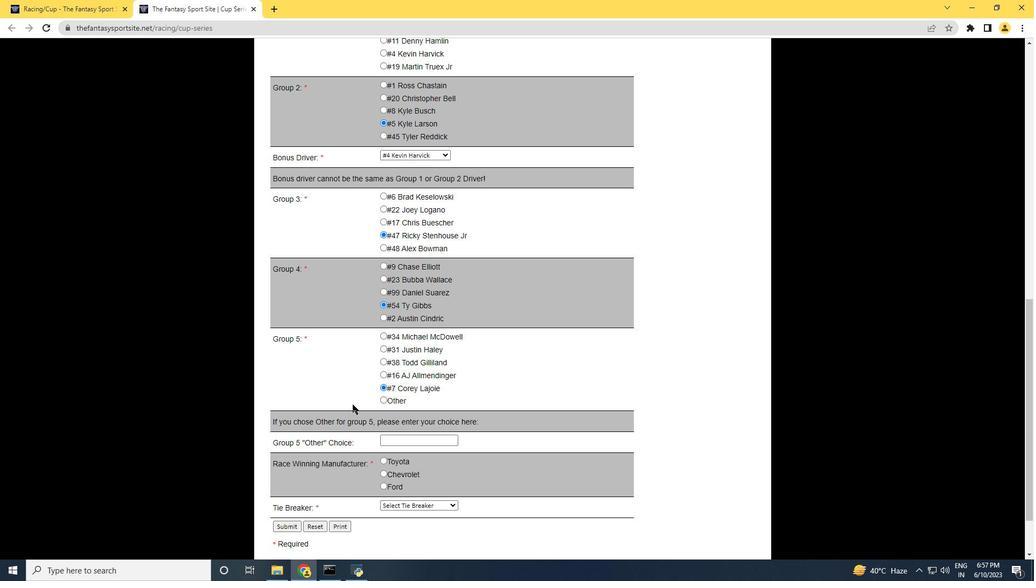 
Action: Mouse moved to (383, 417)
Screenshot: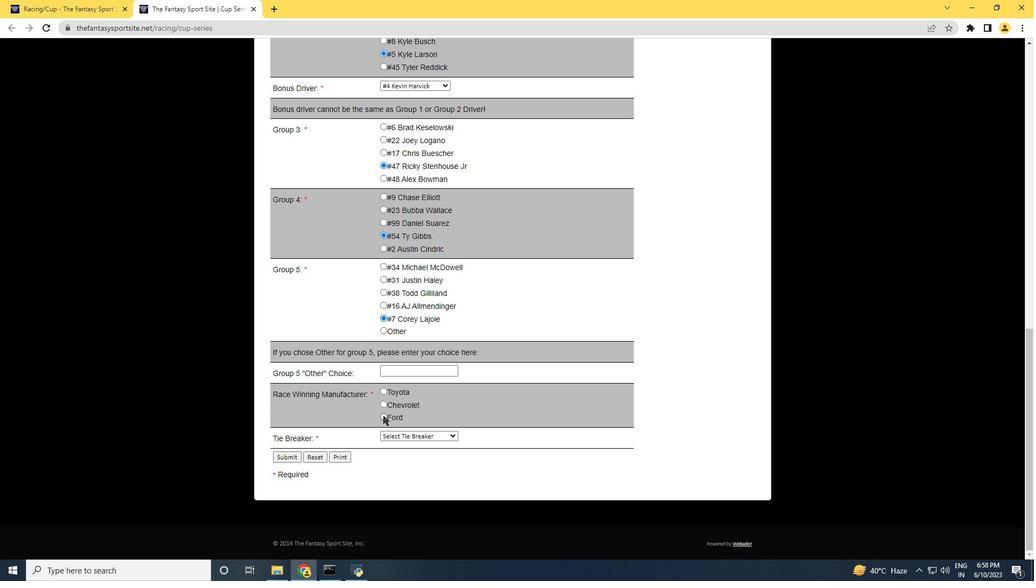 
Action: Mouse pressed left at (383, 417)
Screenshot: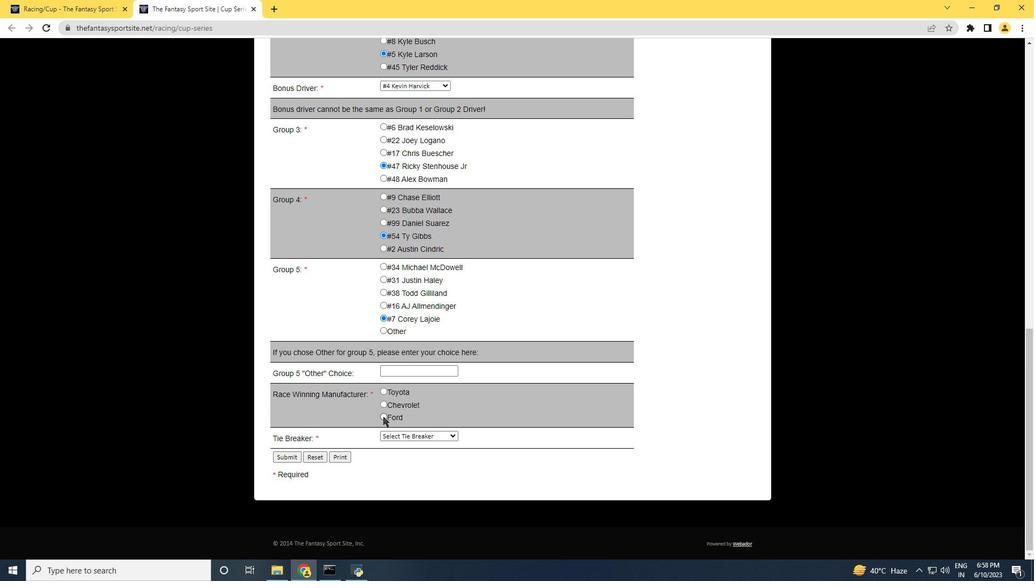 
Action: Mouse moved to (361, 424)
Screenshot: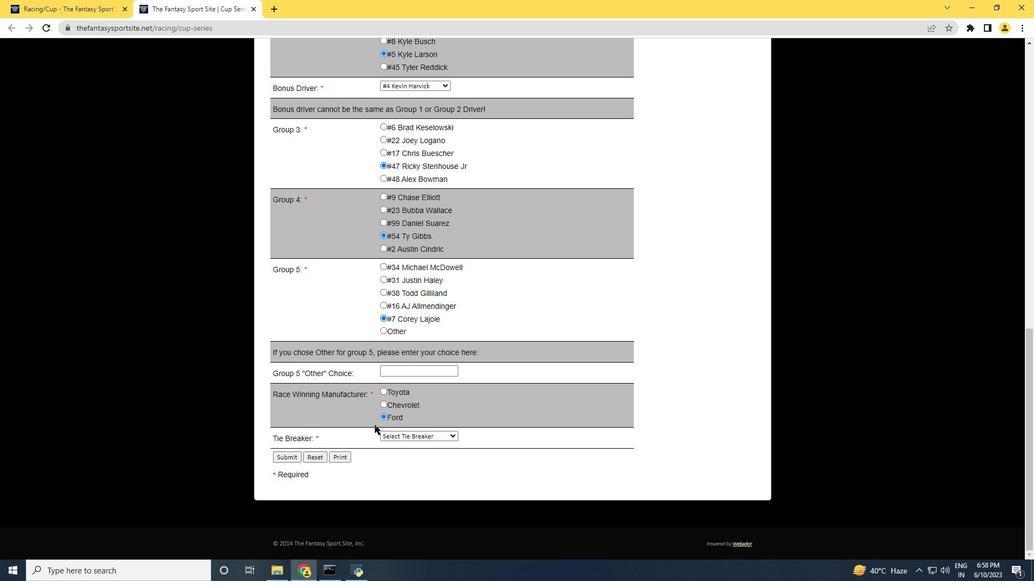 
Action: Mouse scrolled (361, 423) with delta (0, 0)
Screenshot: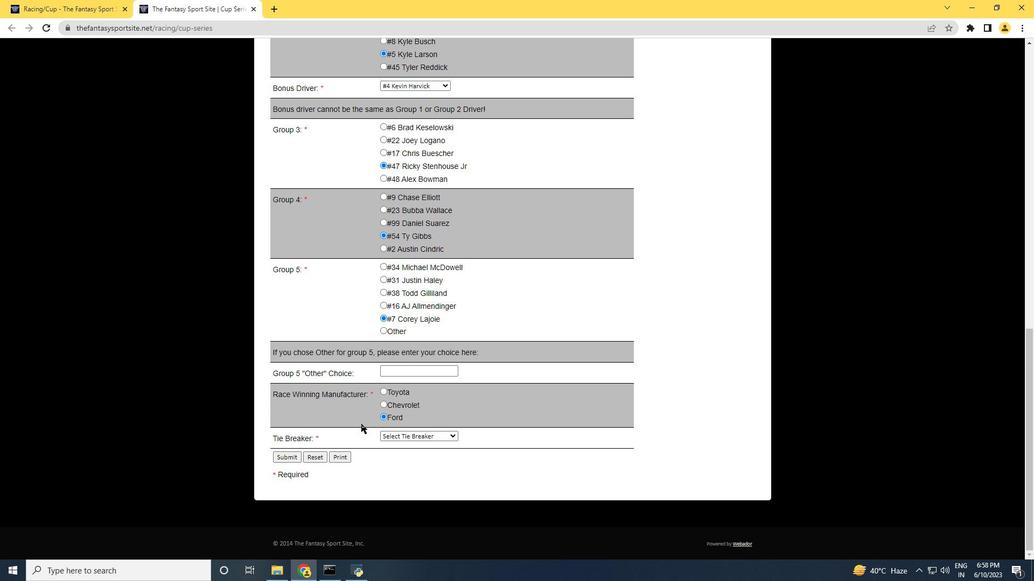 
Action: Mouse moved to (409, 437)
Screenshot: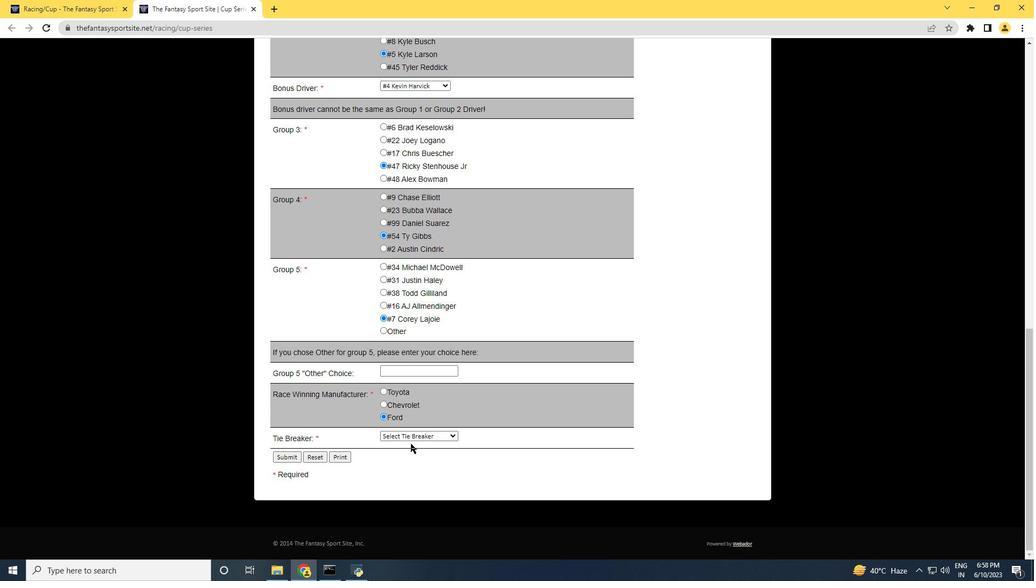 
Action: Mouse pressed left at (409, 437)
Screenshot: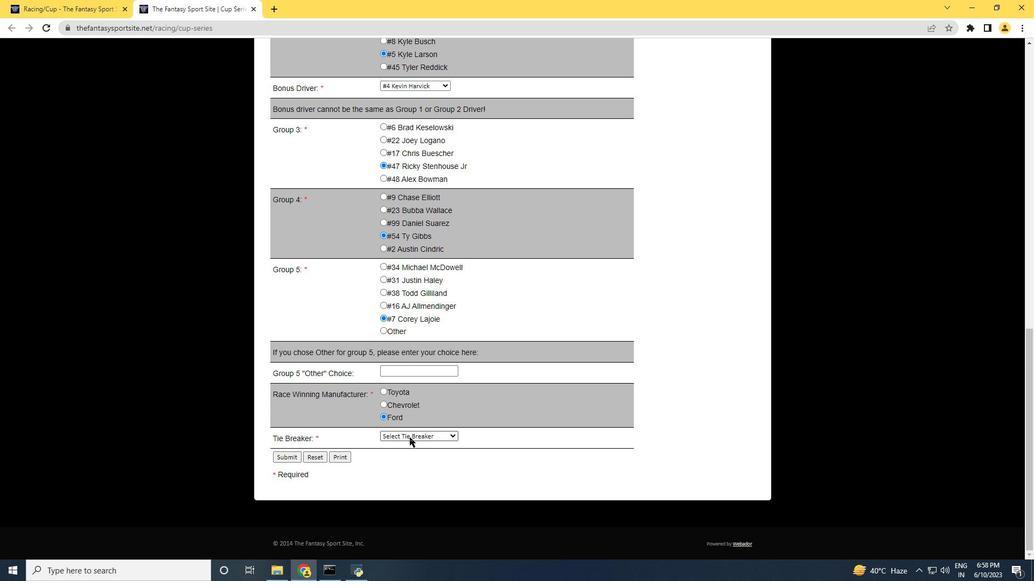 
Action: Mouse moved to (412, 371)
Screenshot: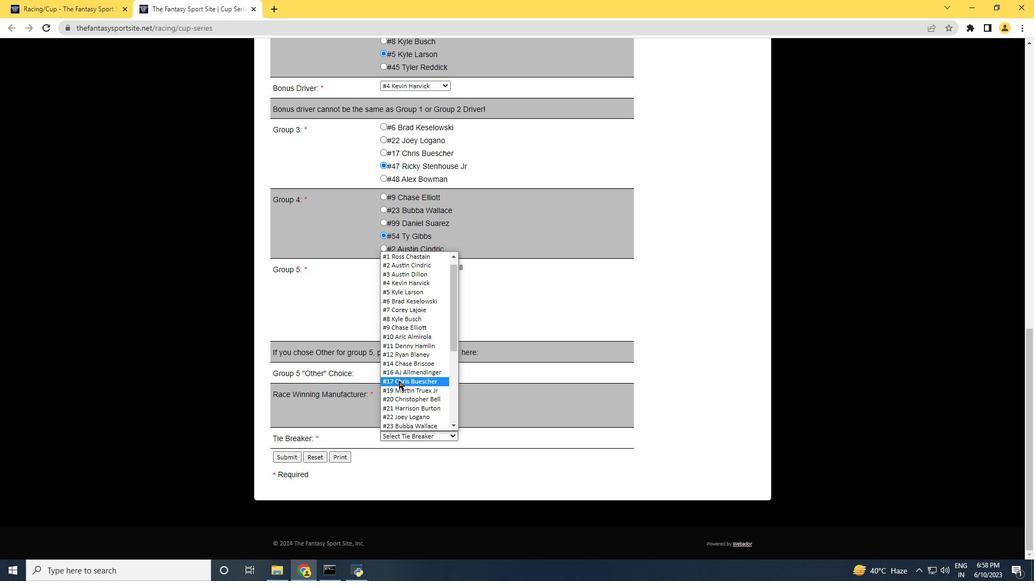 
Action: Mouse scrolled (412, 371) with delta (0, 0)
Screenshot: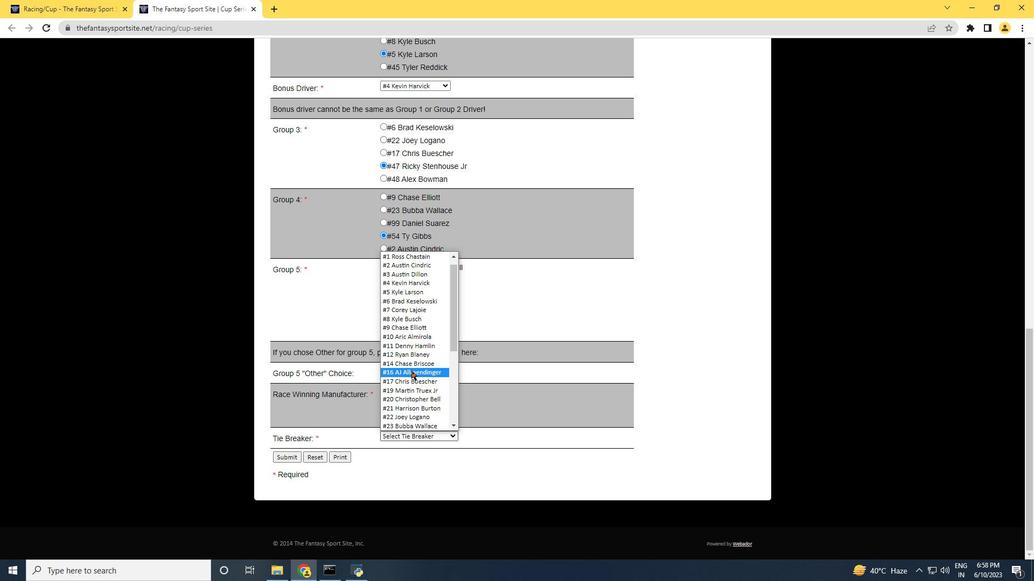 
Action: Mouse scrolled (412, 371) with delta (0, 0)
Screenshot: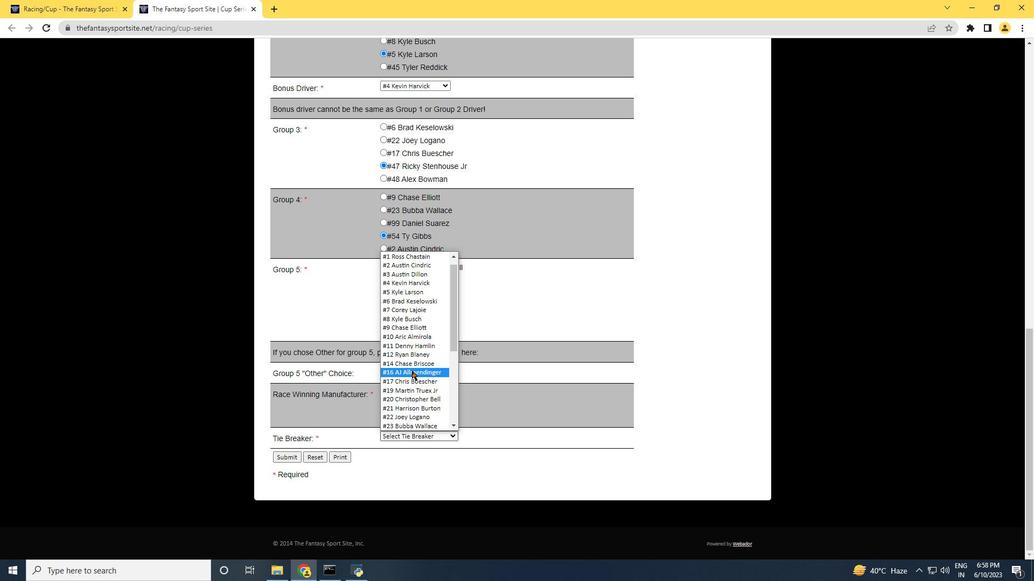 
Action: Mouse moved to (416, 369)
Screenshot: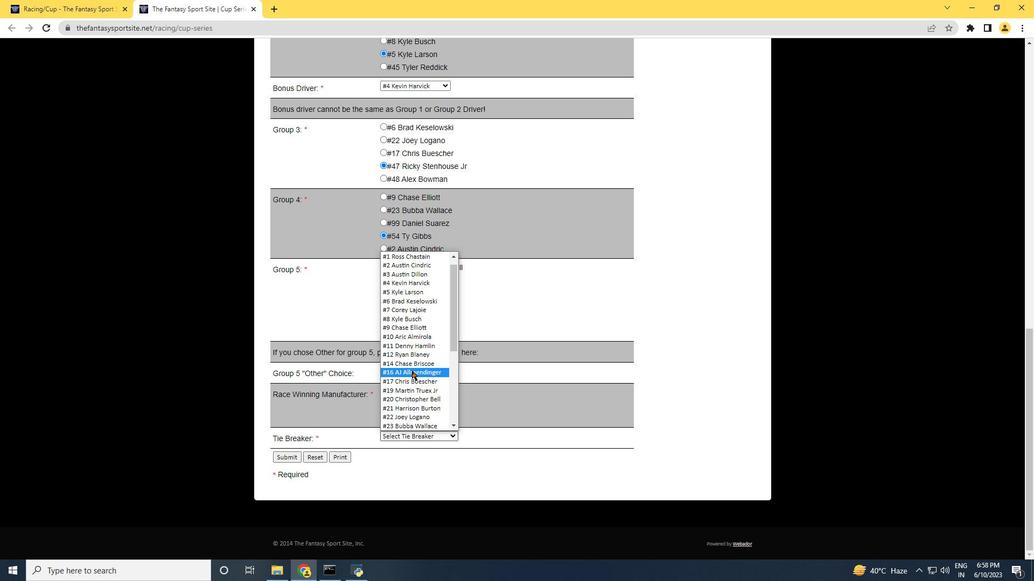 
Action: Mouse scrolled (416, 370) with delta (0, 0)
Screenshot: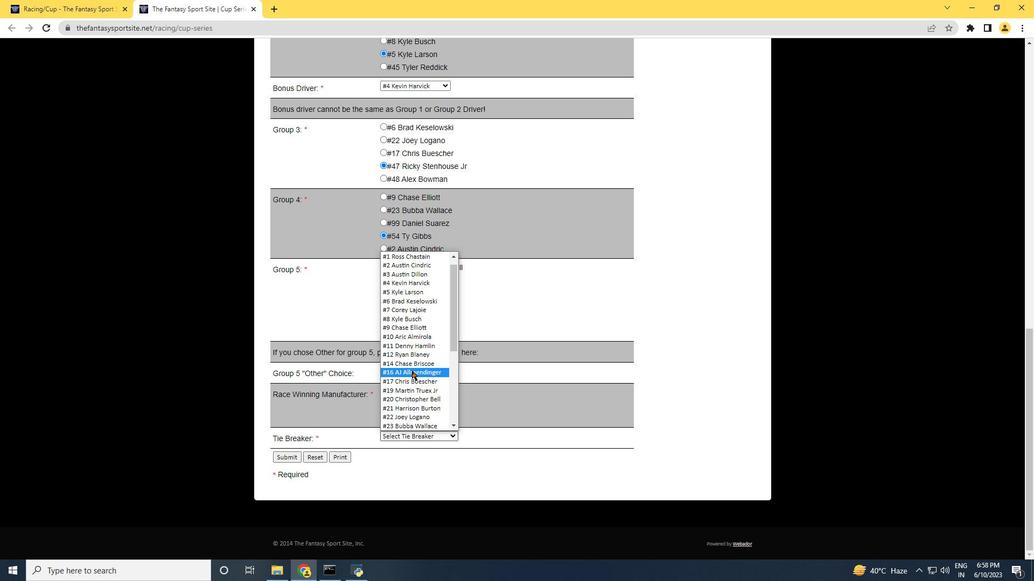 
Action: Mouse moved to (421, 367)
Screenshot: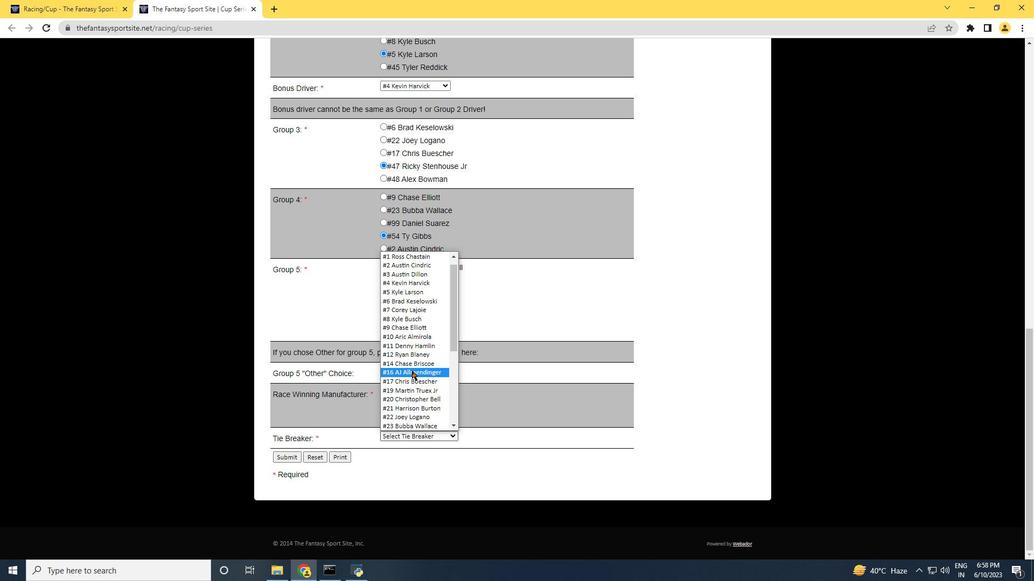 
Action: Mouse scrolled (421, 367) with delta (0, 0)
Screenshot: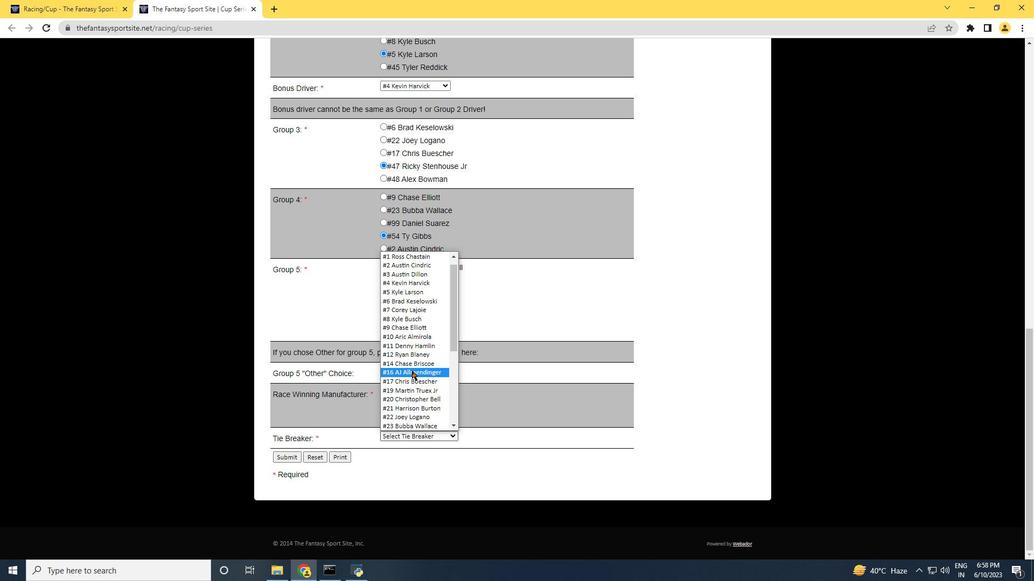 
Action: Mouse moved to (422, 367)
Screenshot: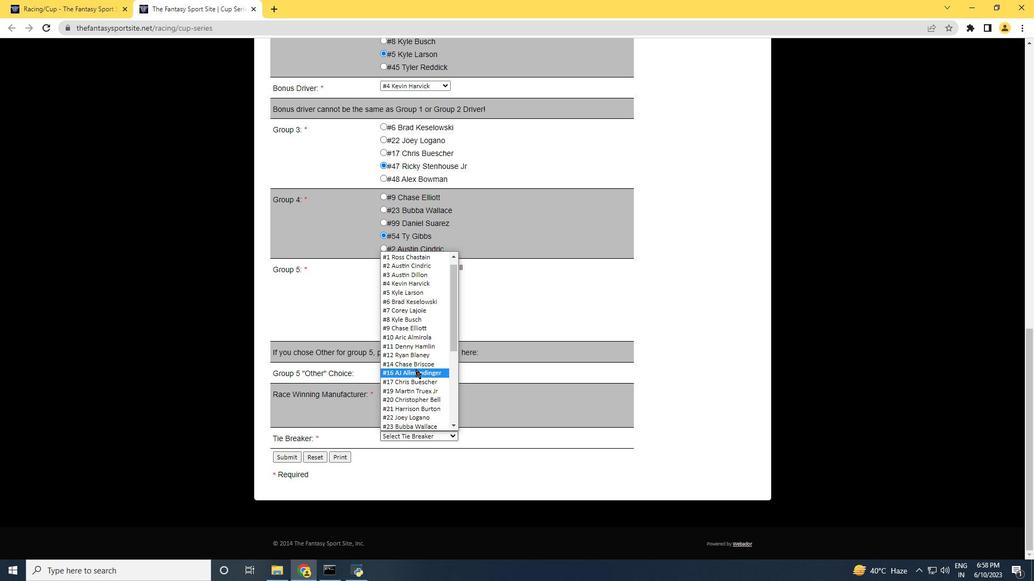 
Action: Mouse scrolled (422, 367) with delta (0, 0)
Screenshot: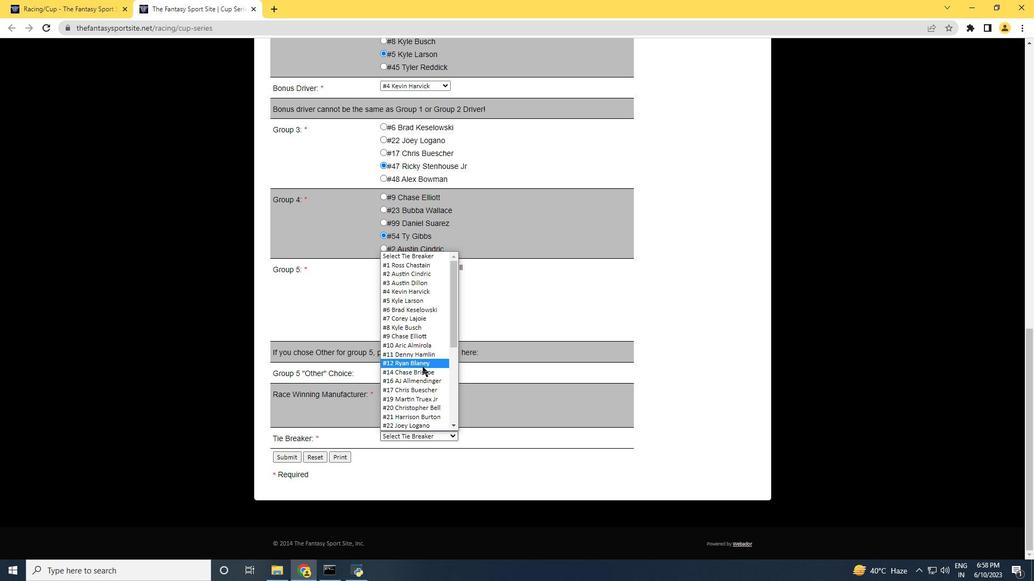 
Action: Mouse scrolled (422, 367) with delta (0, 0)
Screenshot: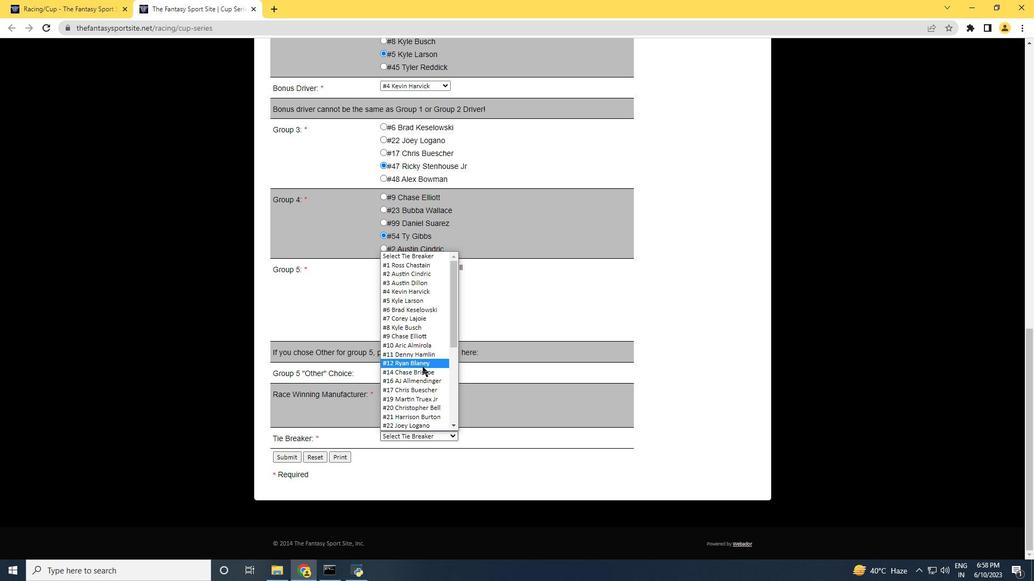 
Action: Mouse scrolled (422, 367) with delta (0, 0)
Screenshot: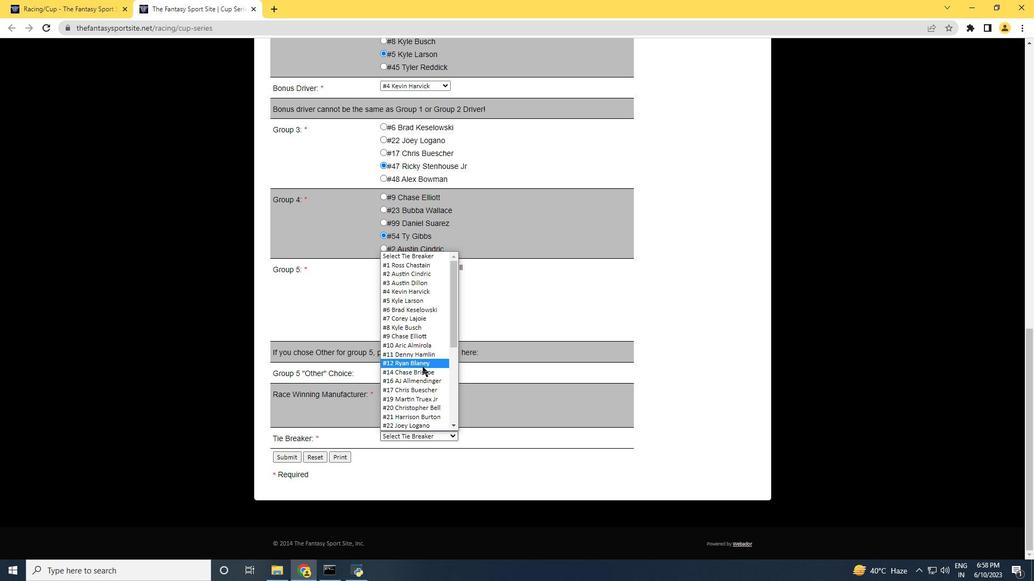 
Action: Mouse moved to (408, 333)
Screenshot: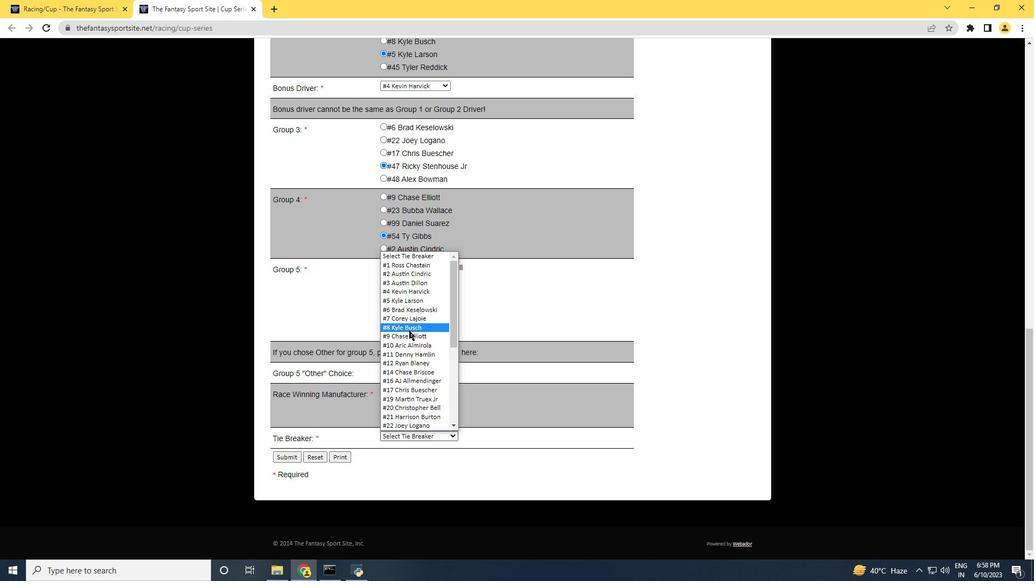 
Action: Mouse pressed left at (408, 333)
Screenshot: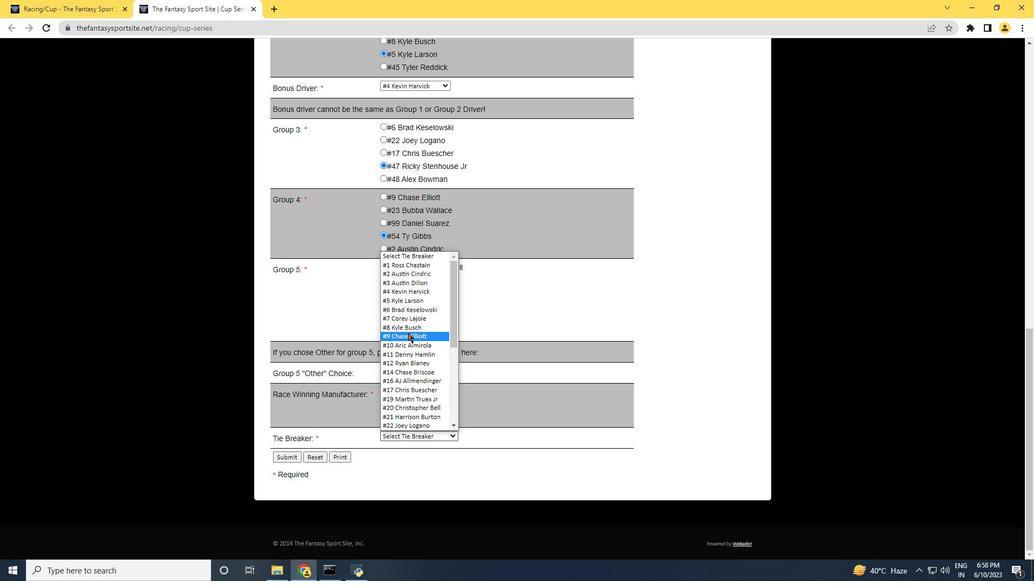 
Action: Mouse moved to (286, 456)
Screenshot: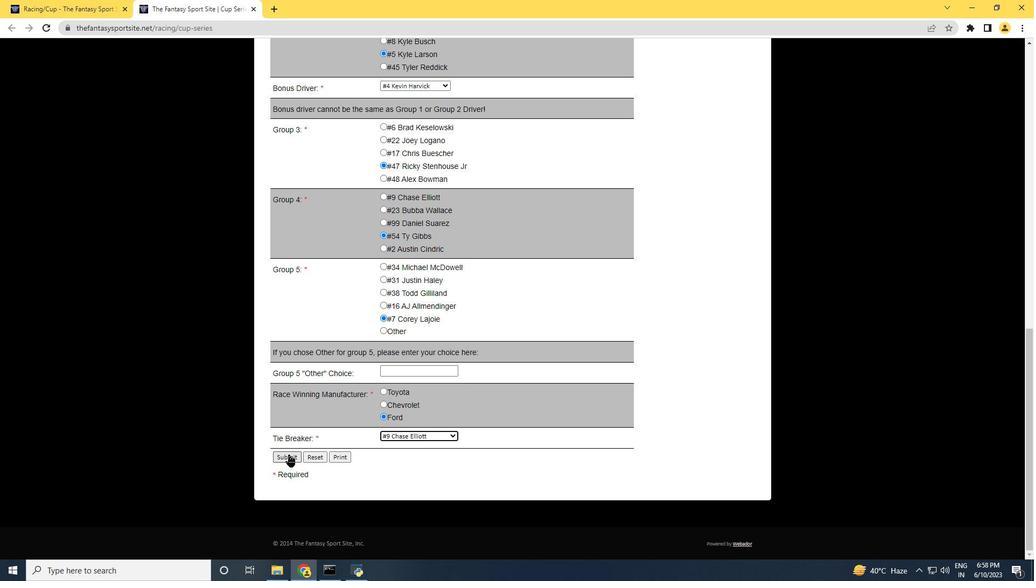 
Action: Mouse pressed left at (286, 456)
Screenshot: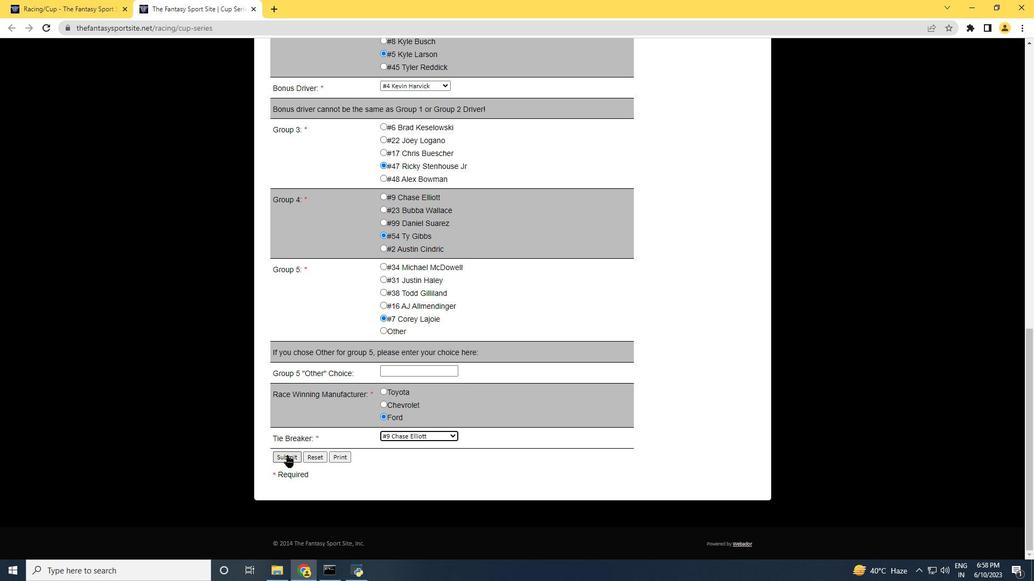 
Action: Mouse moved to (256, 455)
Screenshot: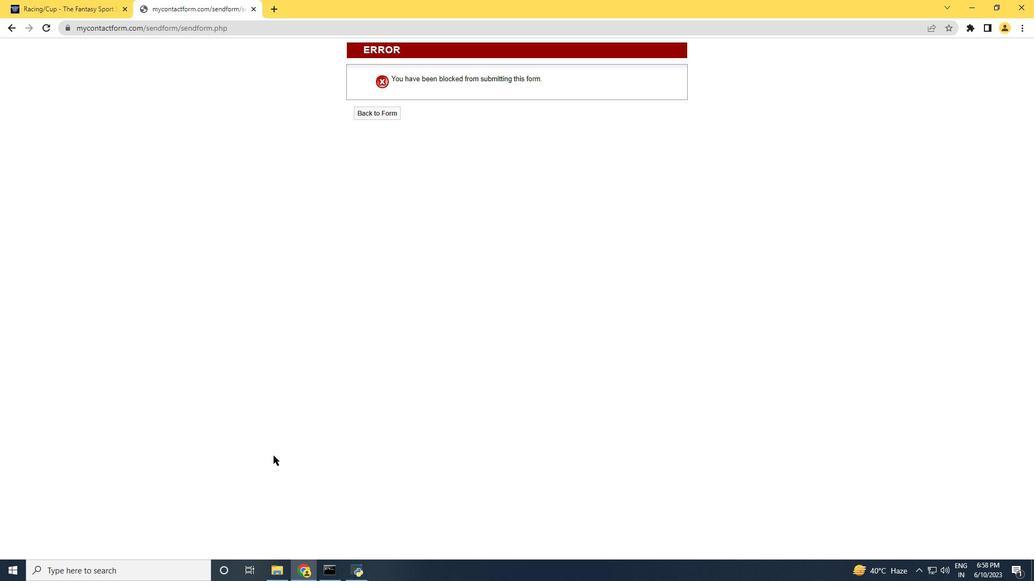 
